 Task: Find connections with filter location Aş Şaff with filter topic #jobinterviewswith filter profile language Spanish with filter current company Magicbricks with filter school Rajasthan Jobs with filter industry Government Relations Services with filter service category Audio Engineering with filter keywords title Parking Attendant
Action: Mouse moved to (478, 62)
Screenshot: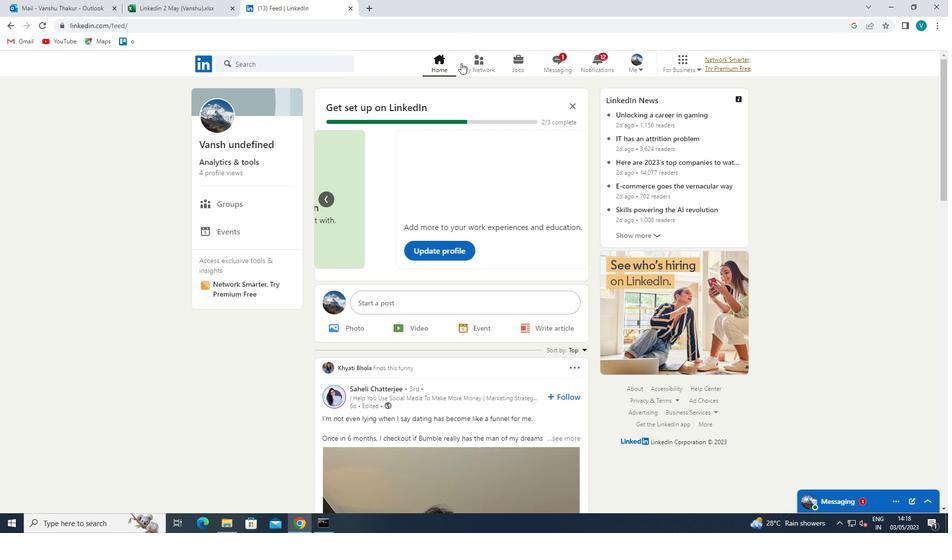 
Action: Mouse pressed left at (478, 62)
Screenshot: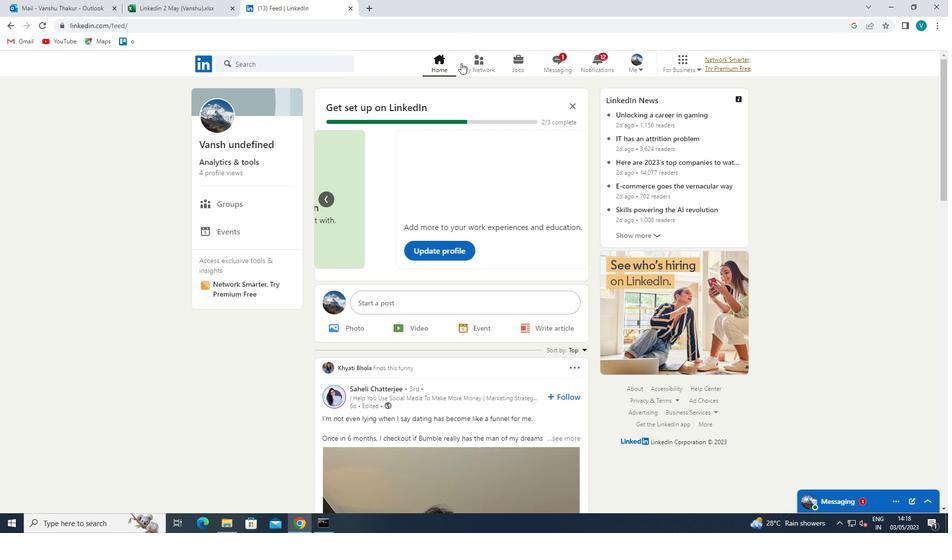 
Action: Mouse moved to (274, 114)
Screenshot: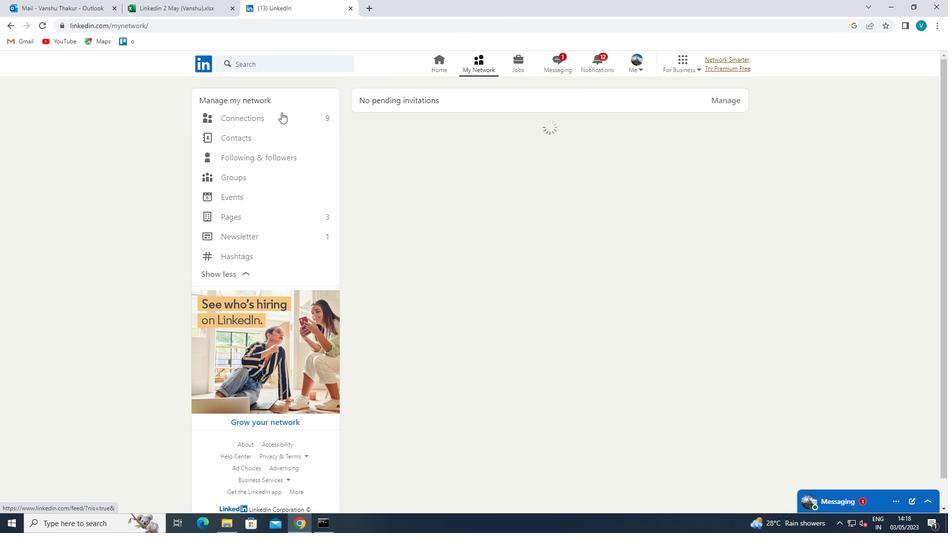 
Action: Mouse pressed left at (274, 114)
Screenshot: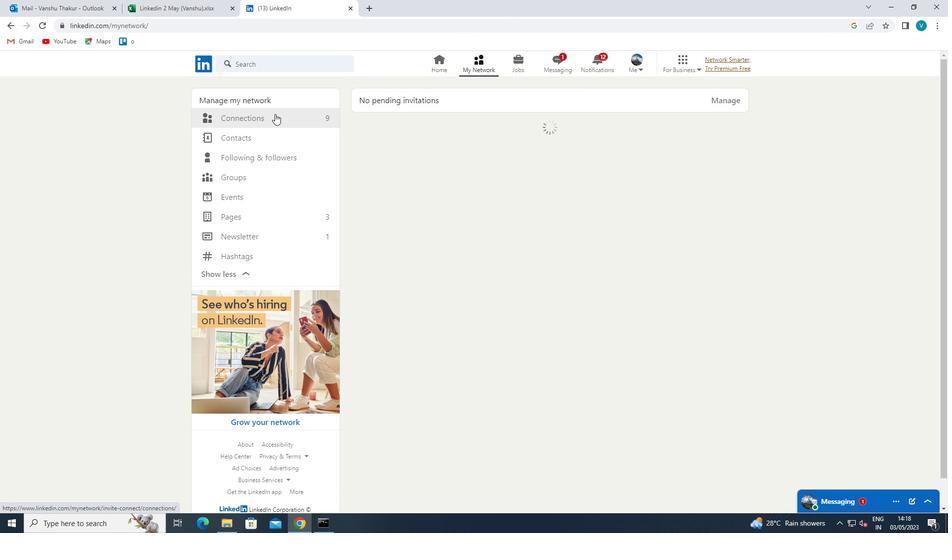 
Action: Mouse moved to (540, 121)
Screenshot: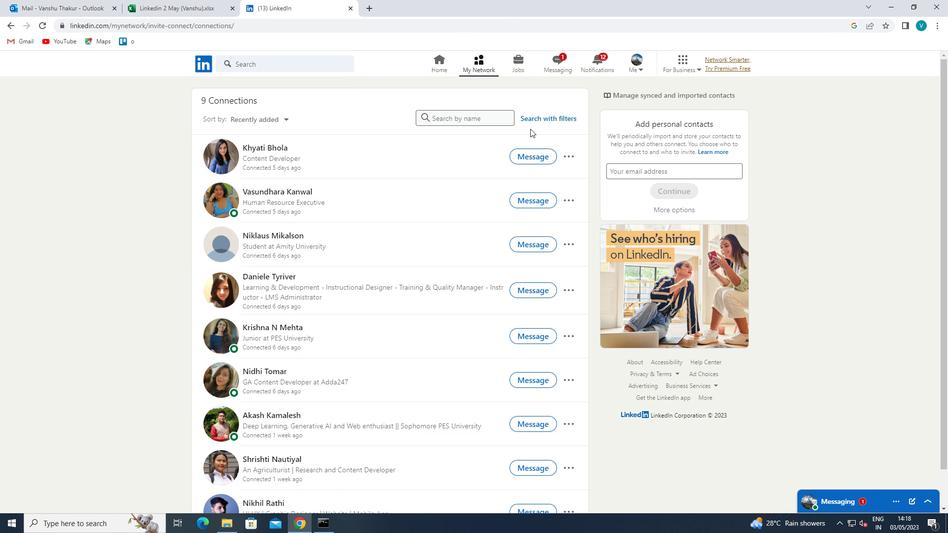 
Action: Mouse pressed left at (540, 121)
Screenshot: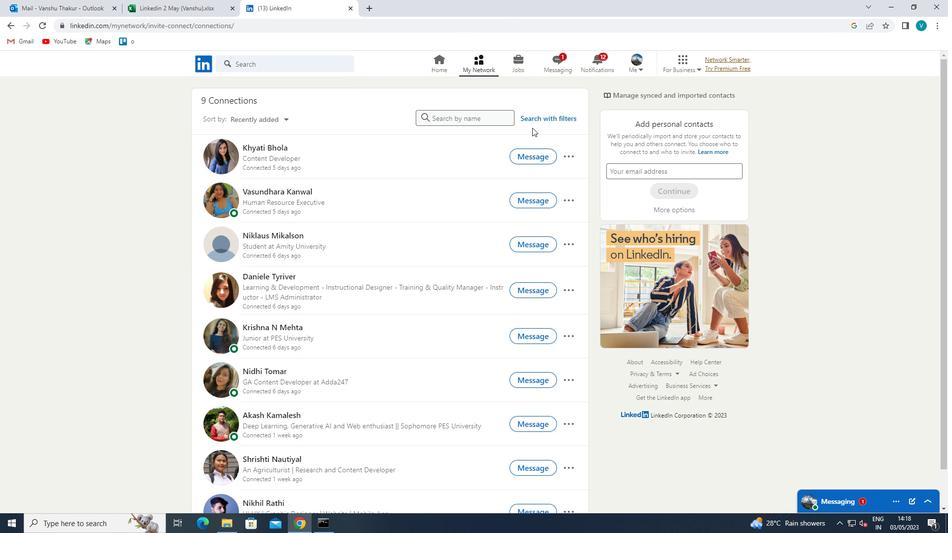 
Action: Mouse moved to (482, 90)
Screenshot: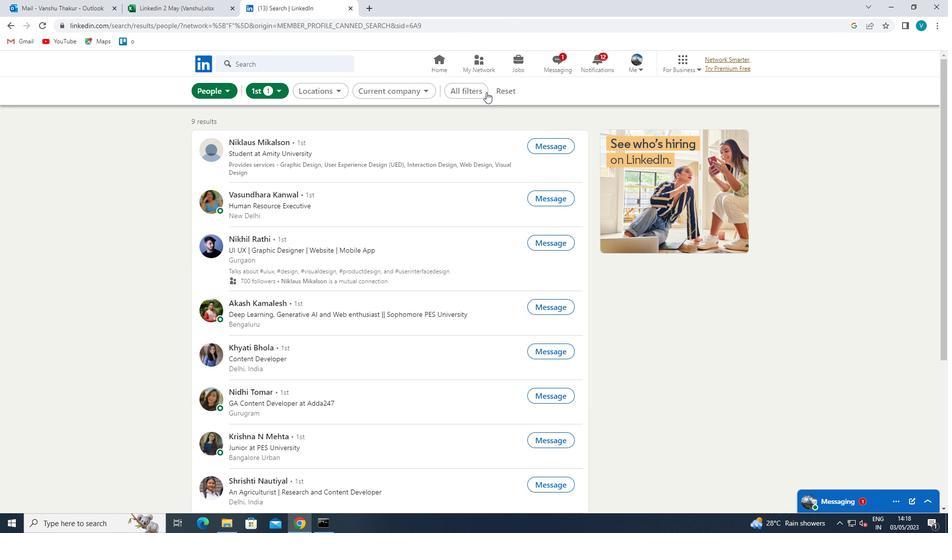 
Action: Mouse pressed left at (482, 90)
Screenshot: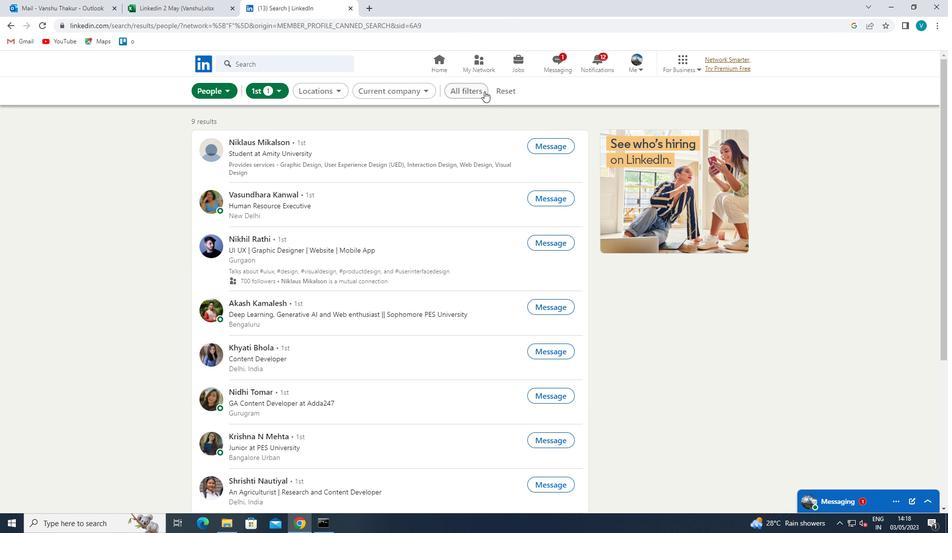 
Action: Mouse moved to (784, 220)
Screenshot: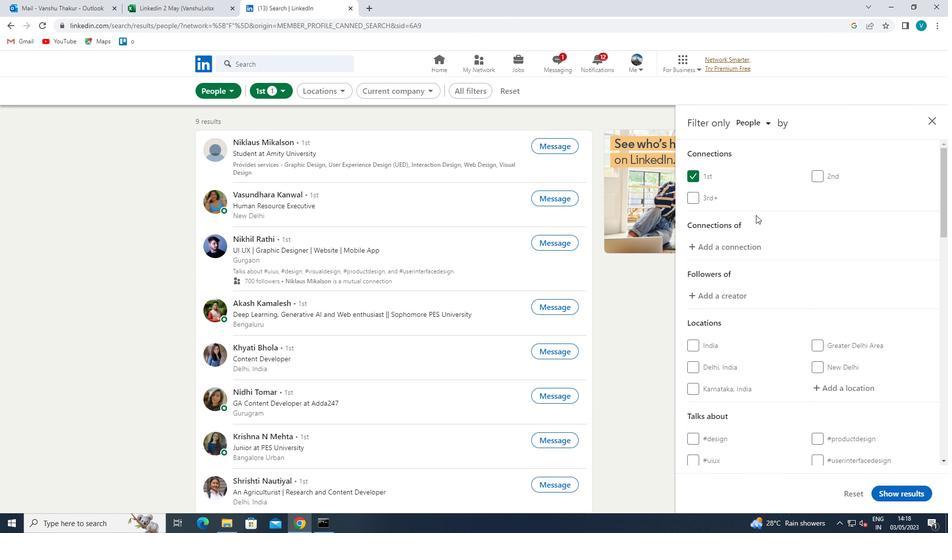 
Action: Mouse scrolled (784, 219) with delta (0, 0)
Screenshot: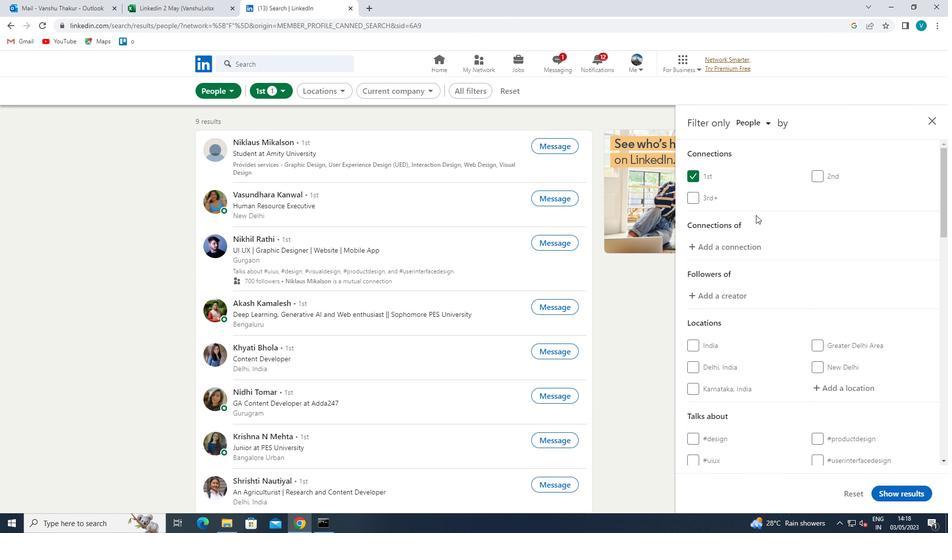 
Action: Mouse moved to (784, 220)
Screenshot: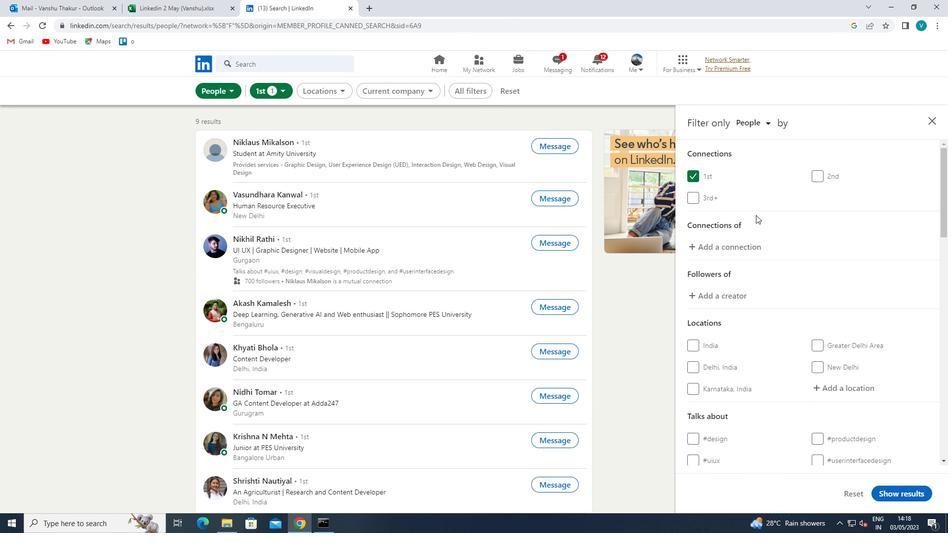 
Action: Mouse scrolled (784, 219) with delta (0, 0)
Screenshot: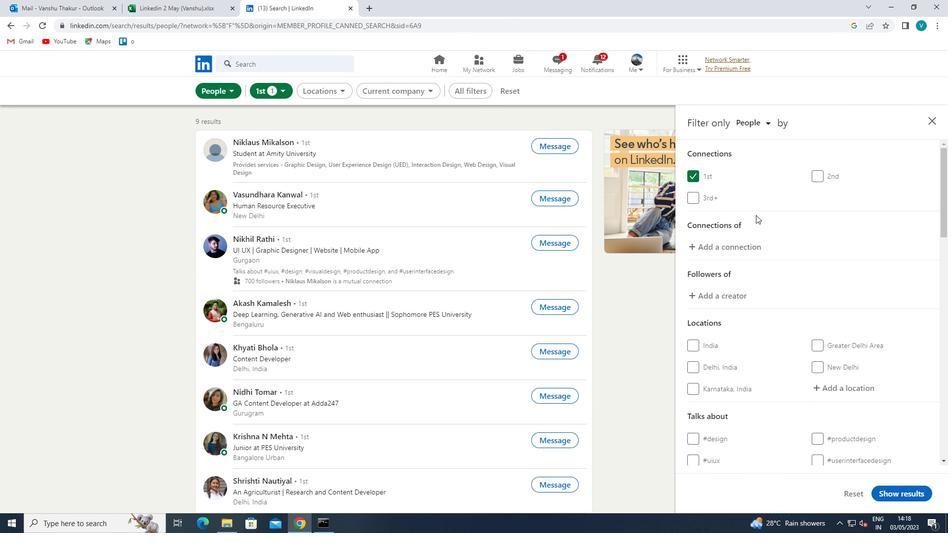 
Action: Mouse moved to (833, 287)
Screenshot: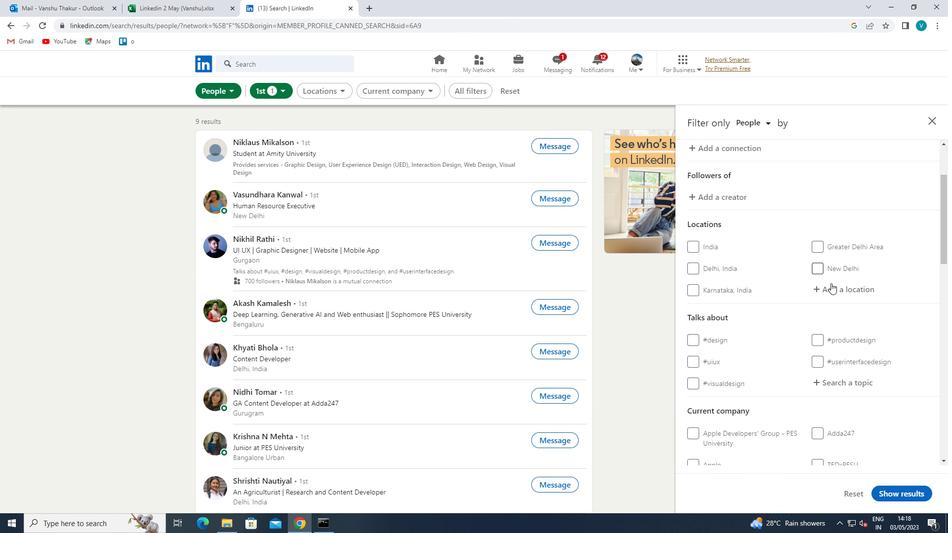 
Action: Mouse pressed left at (833, 287)
Screenshot: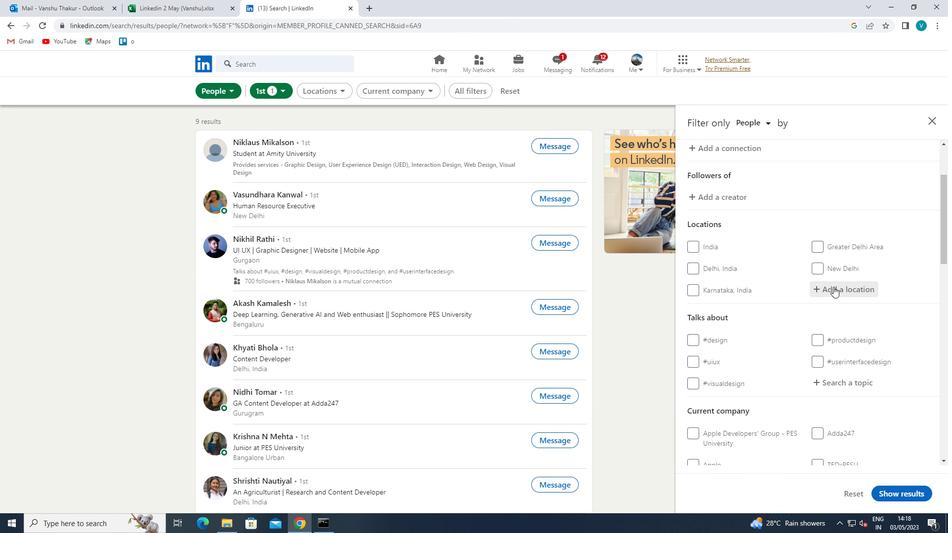 
Action: Mouse moved to (823, 294)
Screenshot: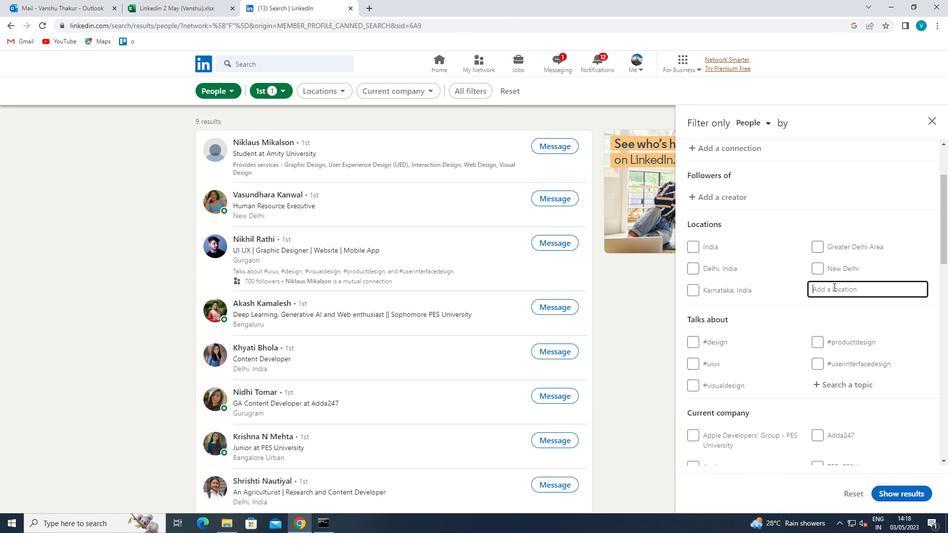 
Action: Key pressed <Key.shift>AS<Key.space><Key.shift>SAFF
Screenshot: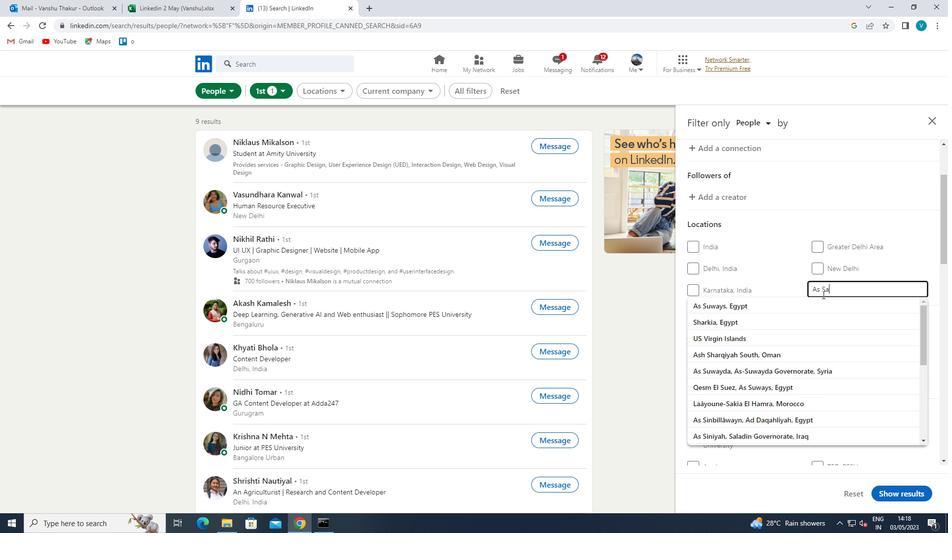 
Action: Mouse moved to (810, 302)
Screenshot: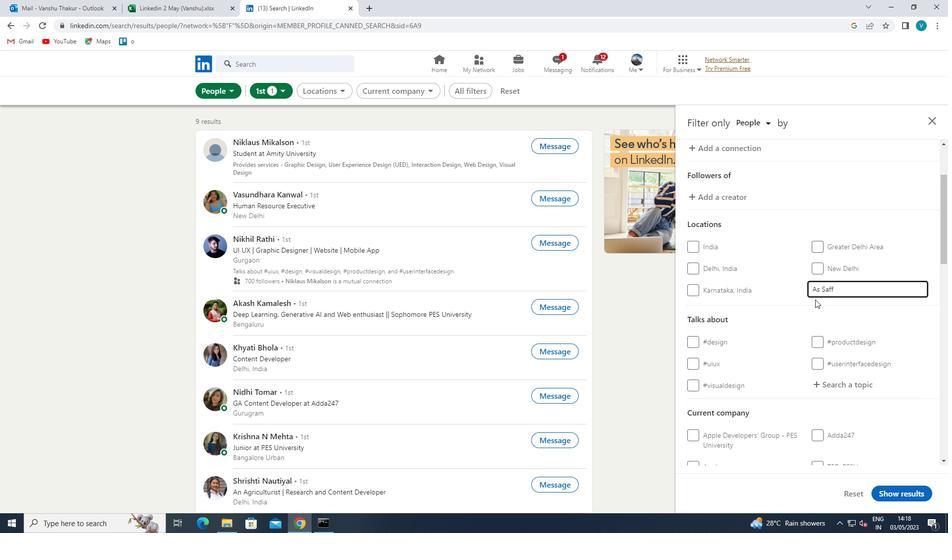 
Action: Mouse pressed left at (810, 302)
Screenshot: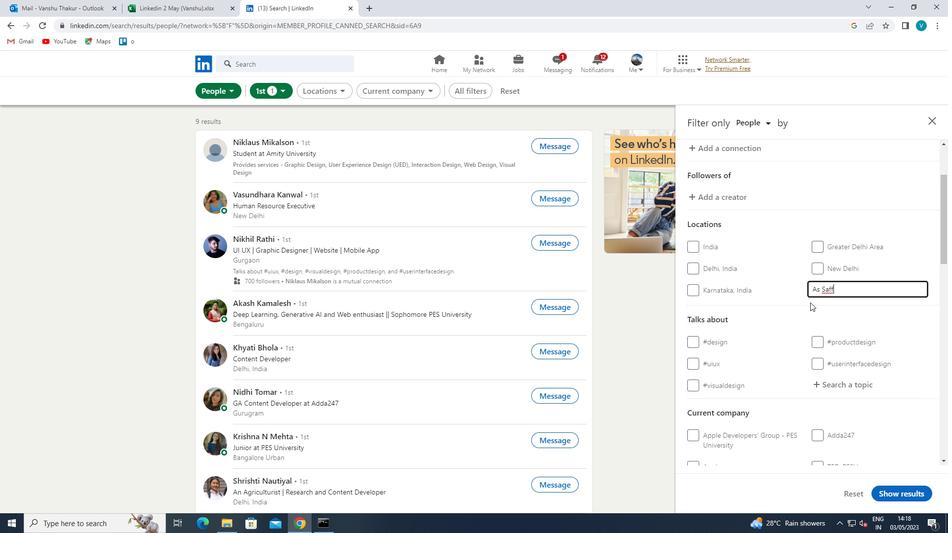 
Action: Mouse scrolled (810, 302) with delta (0, 0)
Screenshot: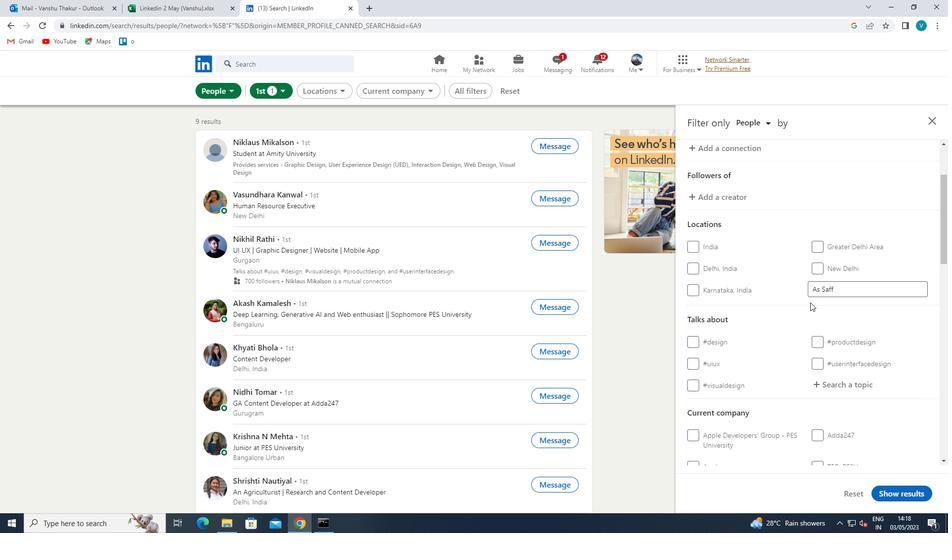 
Action: Mouse scrolled (810, 302) with delta (0, 0)
Screenshot: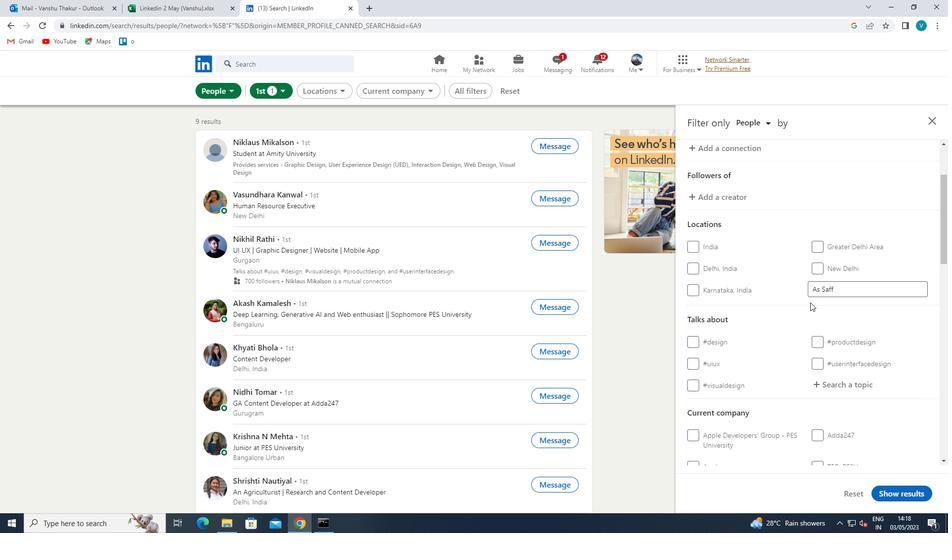 
Action: Mouse moved to (834, 287)
Screenshot: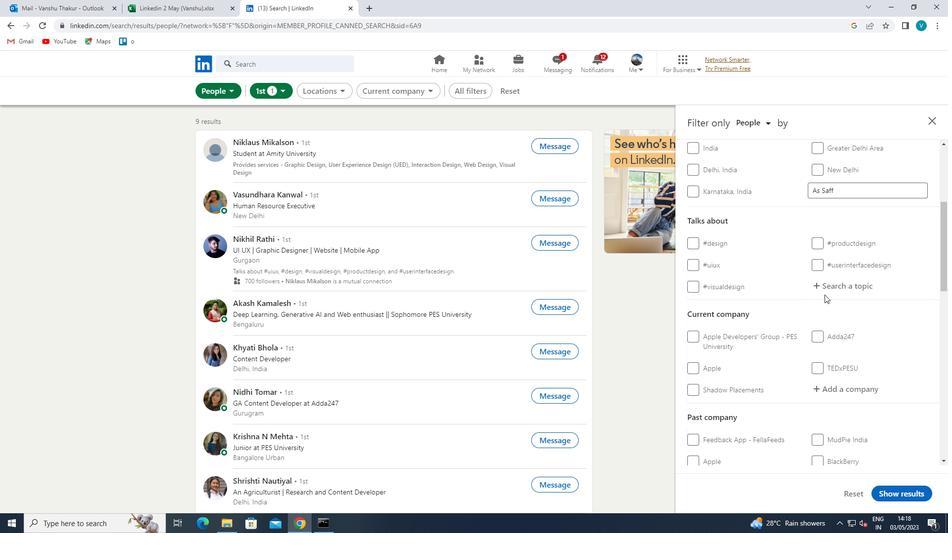 
Action: Mouse pressed left at (834, 287)
Screenshot: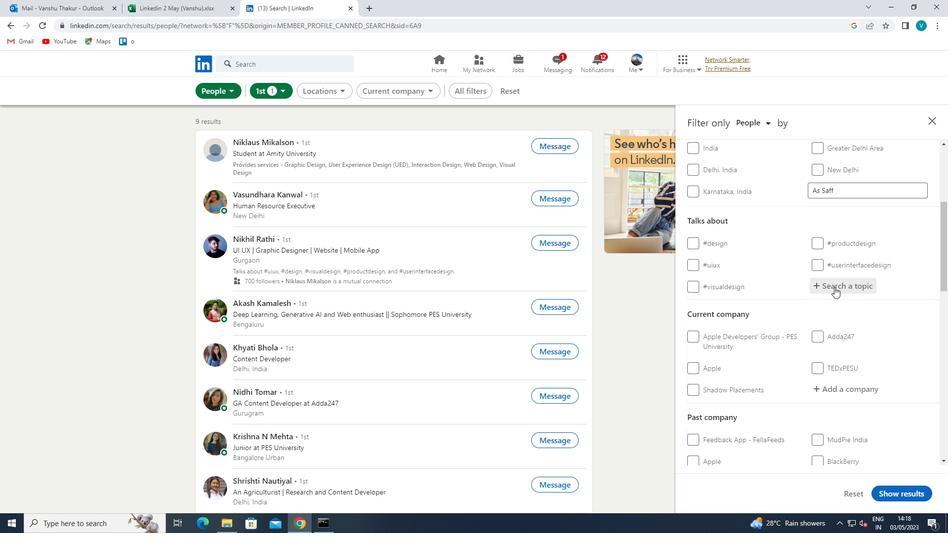 
Action: Mouse moved to (818, 296)
Screenshot: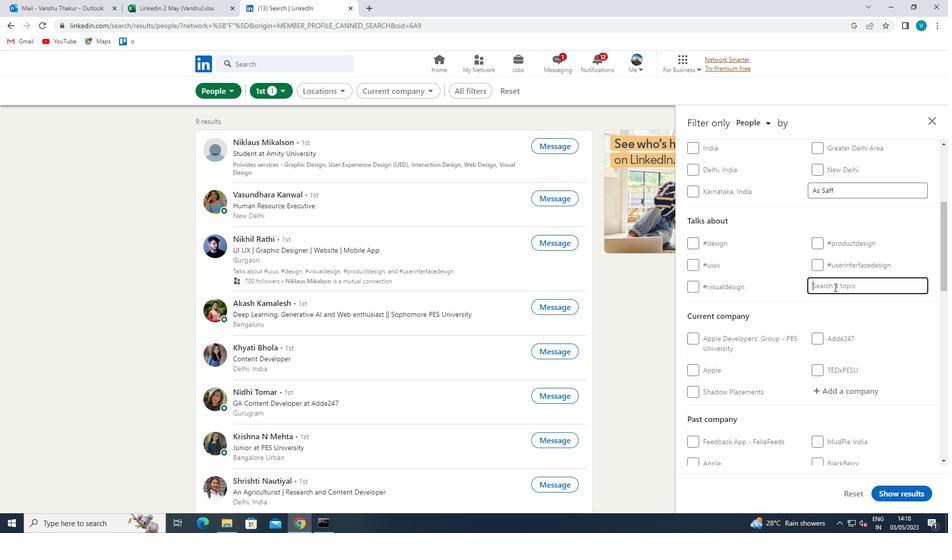 
Action: Key pressed JOBINTER
Screenshot: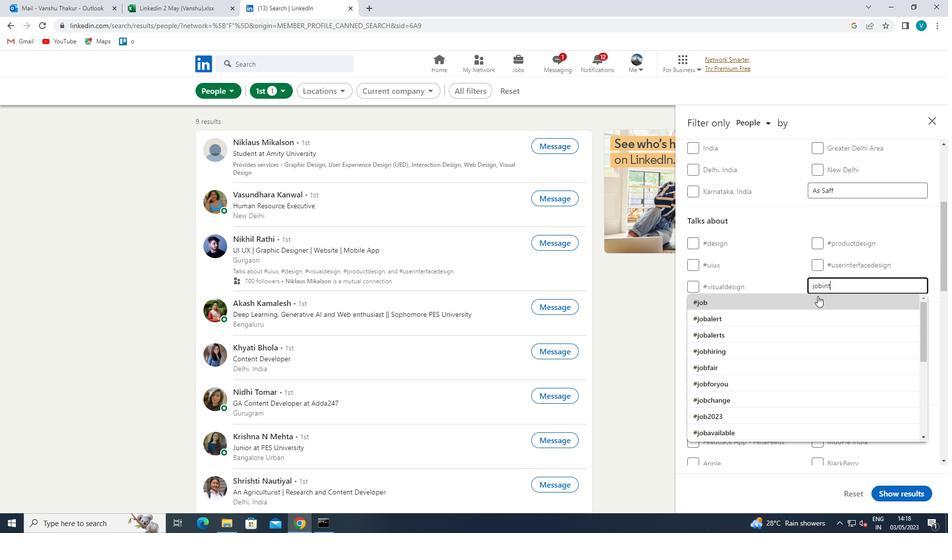 
Action: Mouse moved to (817, 297)
Screenshot: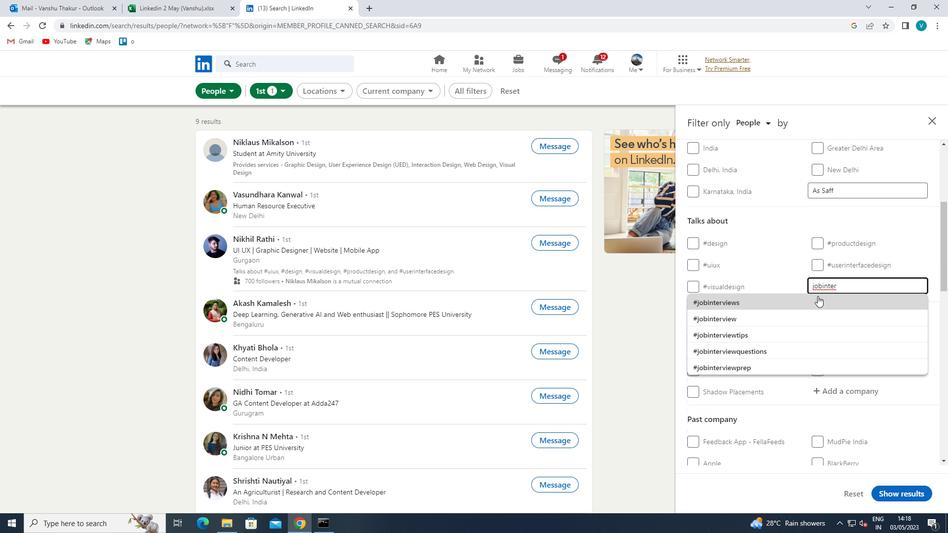 
Action: Mouse pressed left at (817, 297)
Screenshot: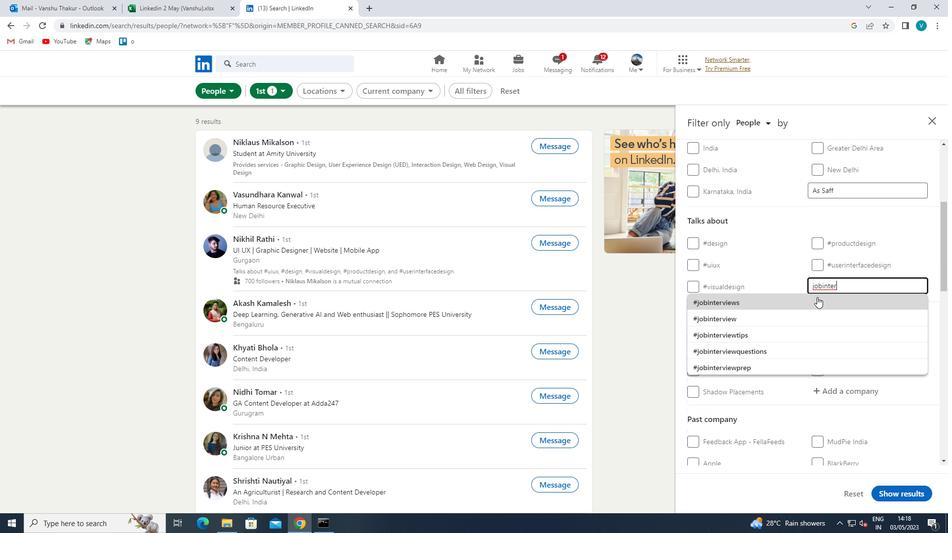 
Action: Mouse scrolled (817, 296) with delta (0, 0)
Screenshot: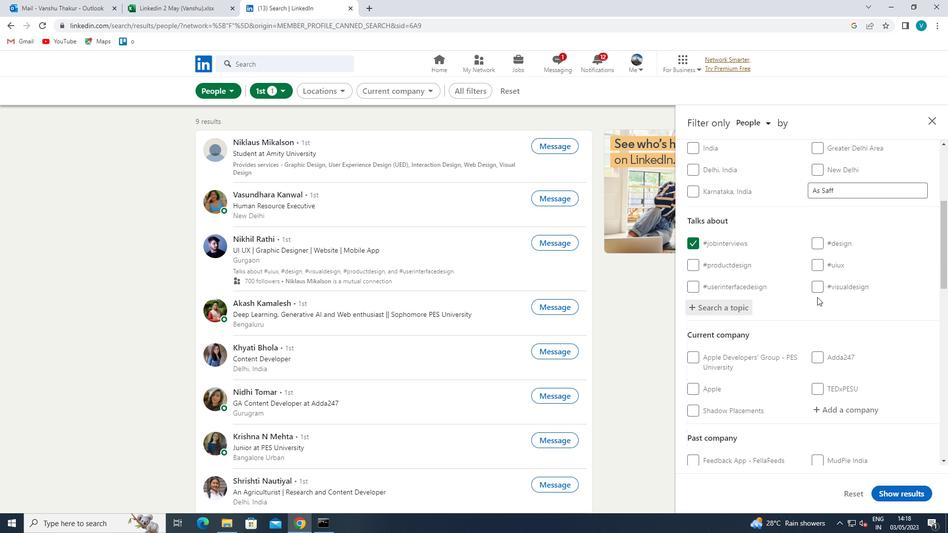 
Action: Mouse scrolled (817, 296) with delta (0, 0)
Screenshot: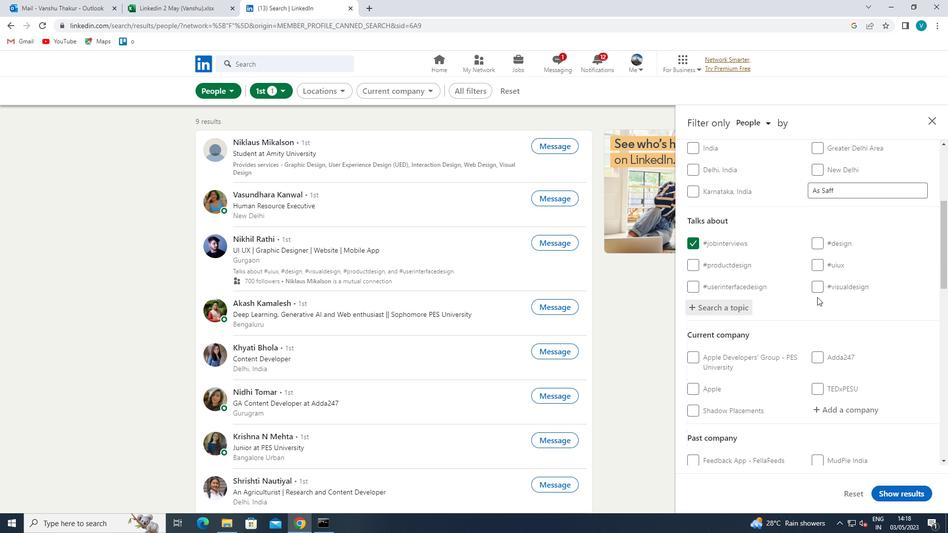 
Action: Mouse scrolled (817, 296) with delta (0, 0)
Screenshot: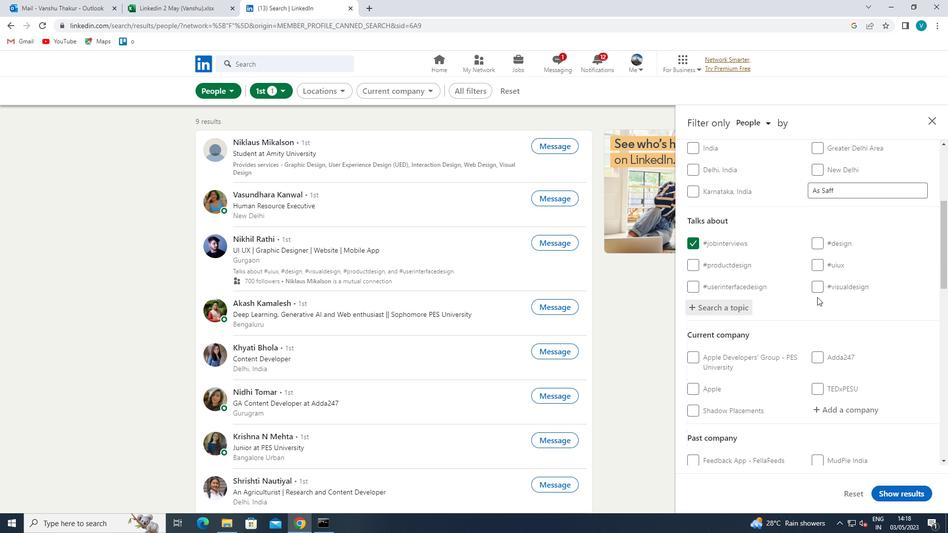 
Action: Mouse moved to (844, 257)
Screenshot: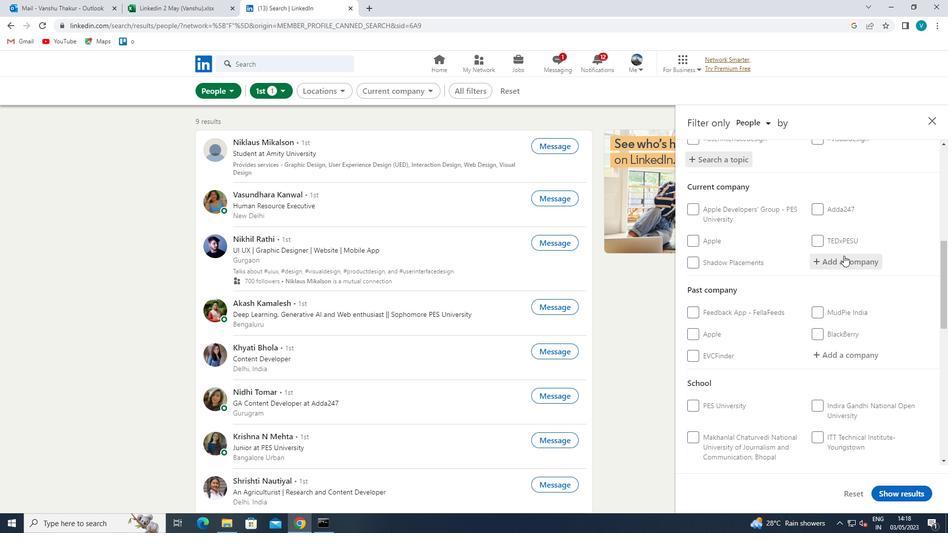 
Action: Mouse pressed left at (844, 257)
Screenshot: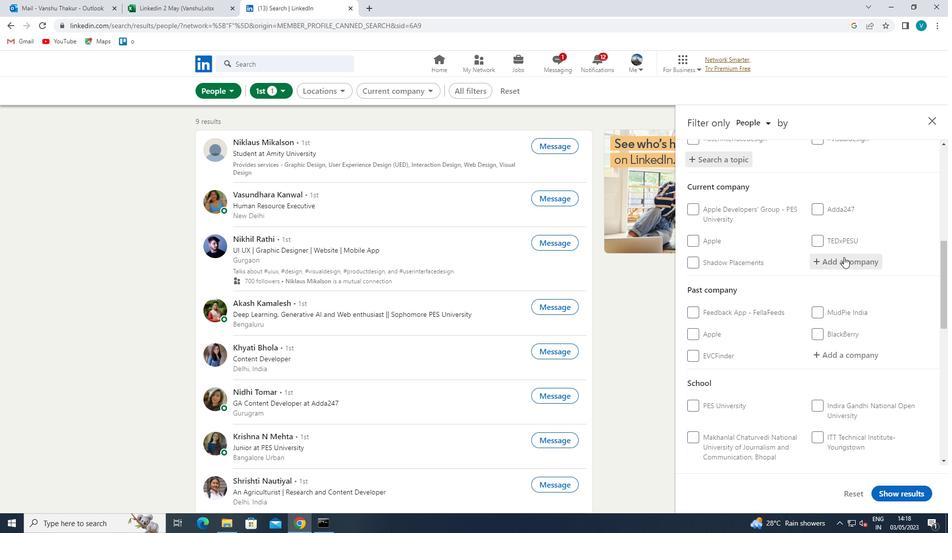 
Action: Key pressed <Key.shift>MAGICB
Screenshot: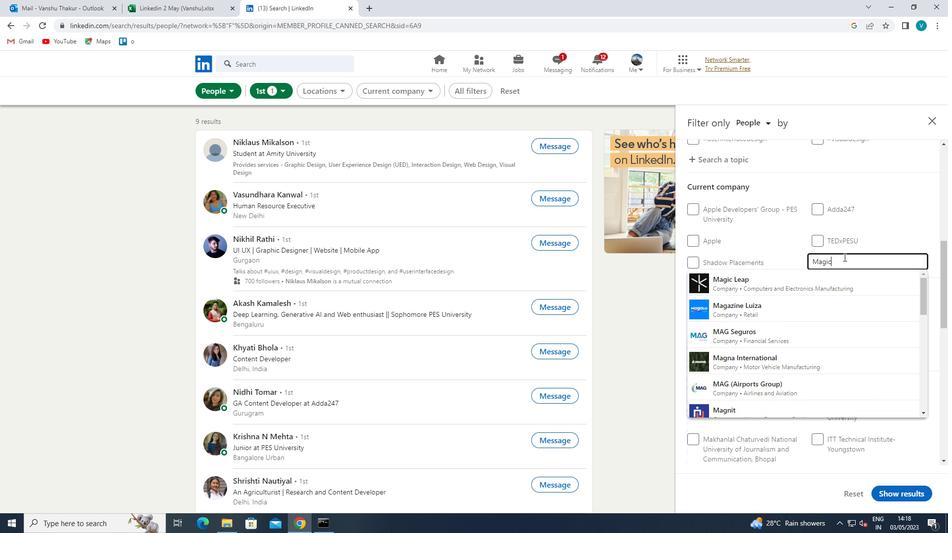 
Action: Mouse moved to (824, 270)
Screenshot: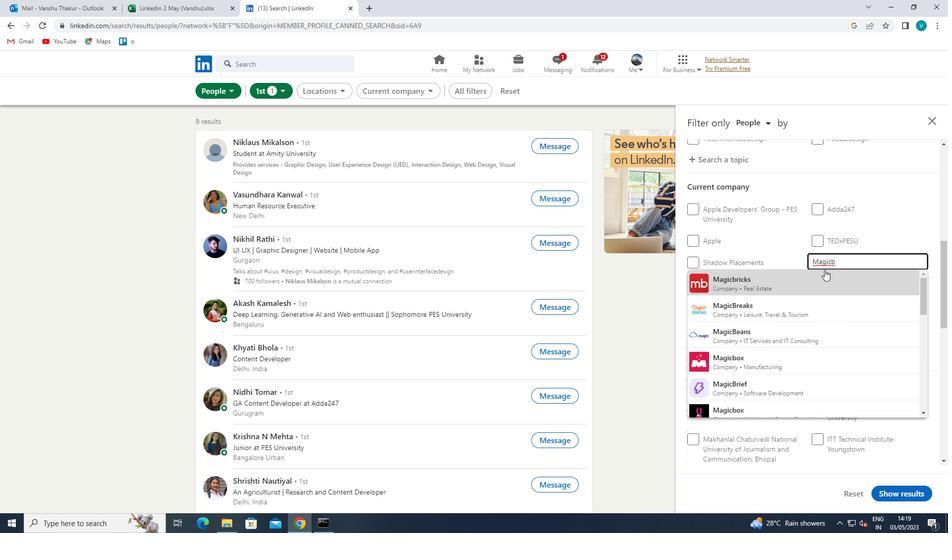 
Action: Mouse pressed left at (824, 270)
Screenshot: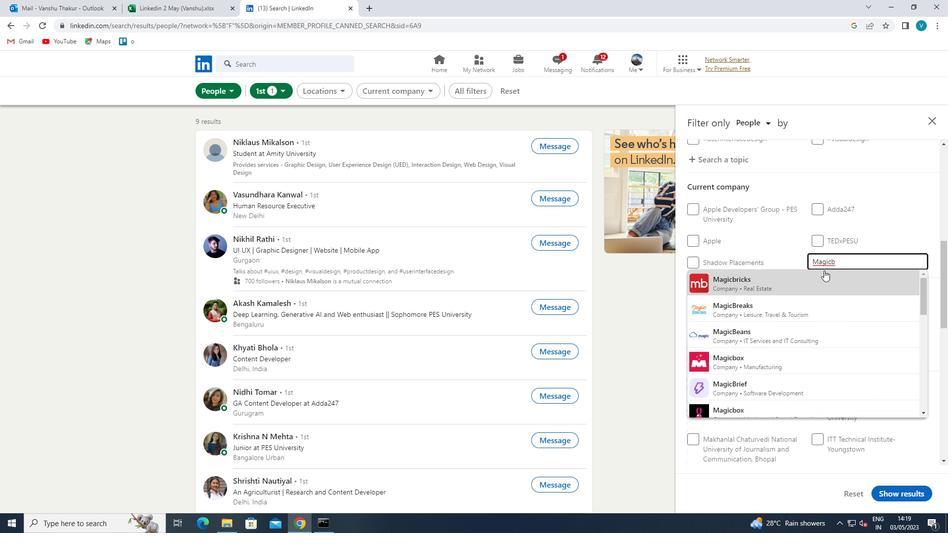 
Action: Mouse scrolled (824, 270) with delta (0, 0)
Screenshot: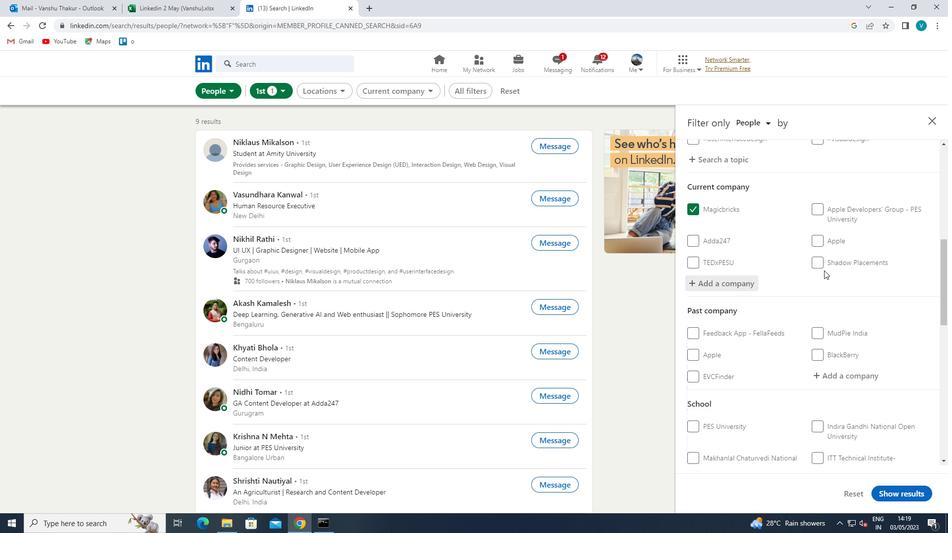 
Action: Mouse scrolled (824, 270) with delta (0, 0)
Screenshot: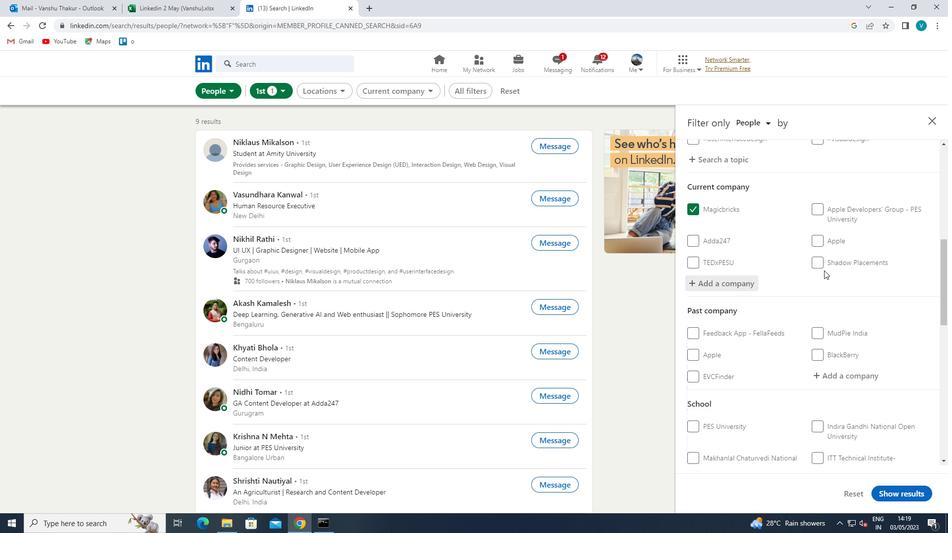 
Action: Mouse scrolled (824, 270) with delta (0, 0)
Screenshot: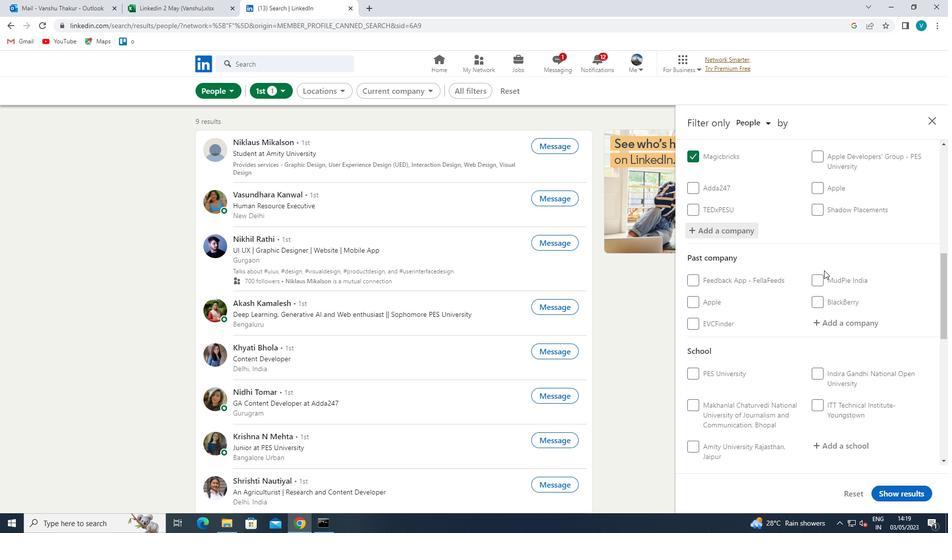 
Action: Mouse scrolled (824, 270) with delta (0, 0)
Screenshot: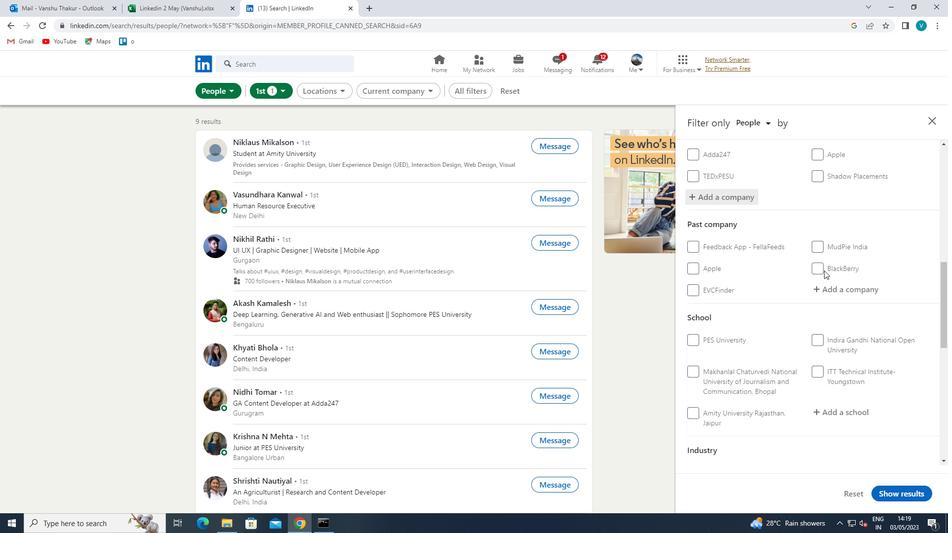 
Action: Mouse moved to (844, 305)
Screenshot: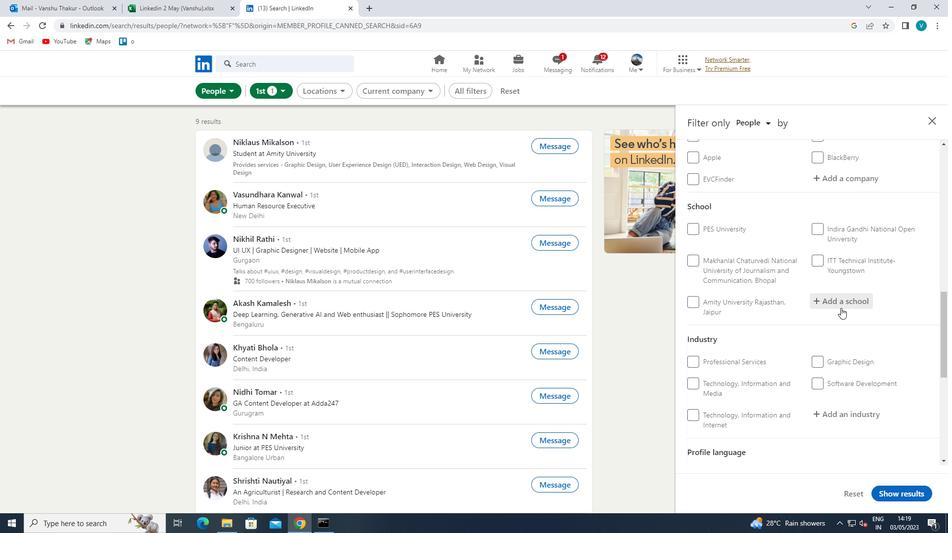 
Action: Mouse pressed left at (844, 305)
Screenshot: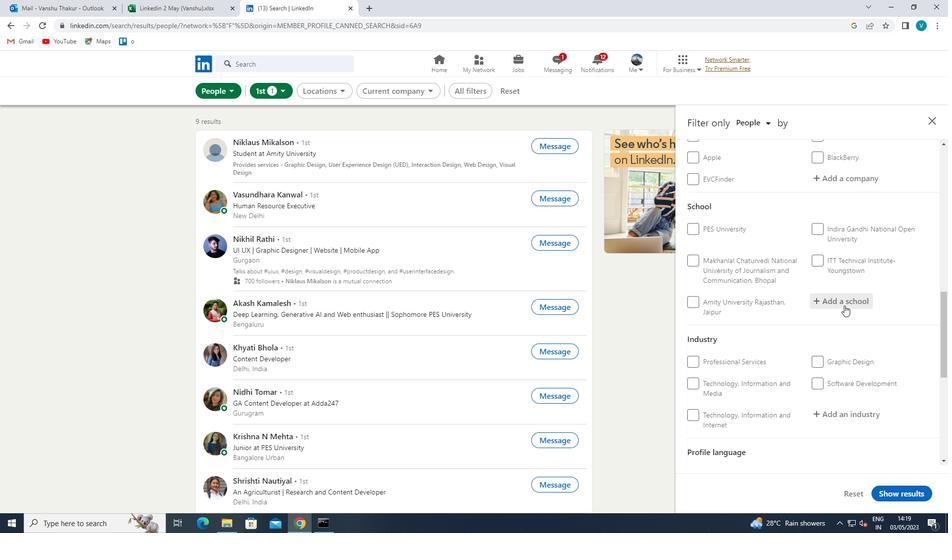 
Action: Key pressed <Key.shift>RAJASTYH<Key.backspace><Key.backspace>HAN
Screenshot: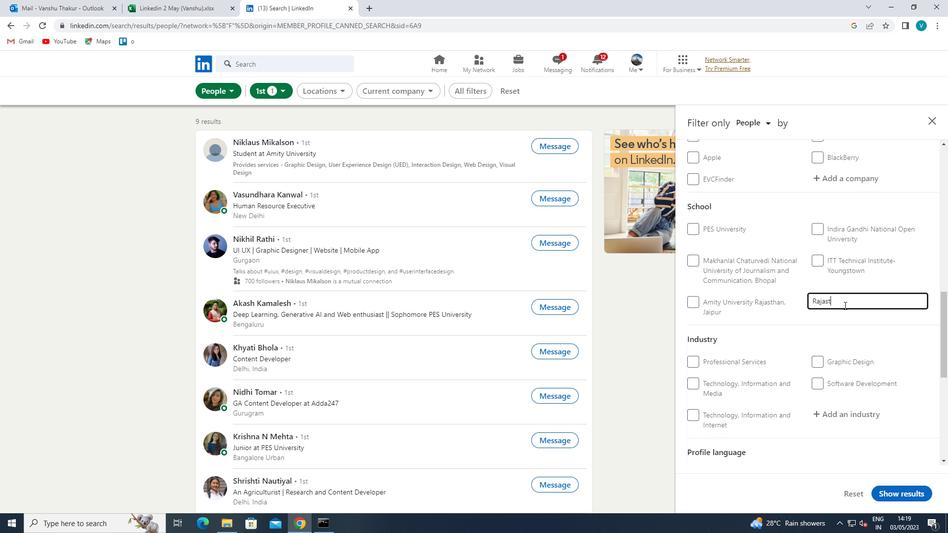 
Action: Mouse moved to (827, 314)
Screenshot: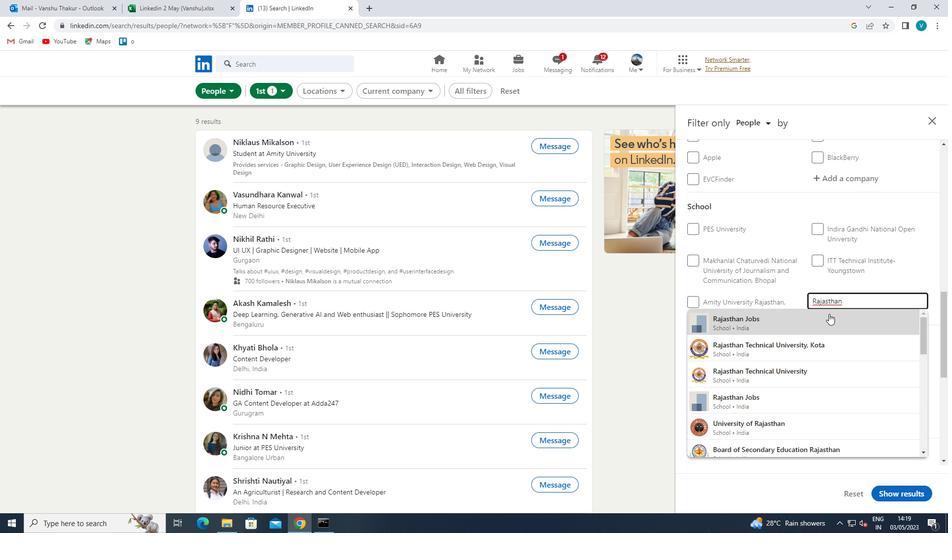 
Action: Mouse pressed left at (827, 314)
Screenshot: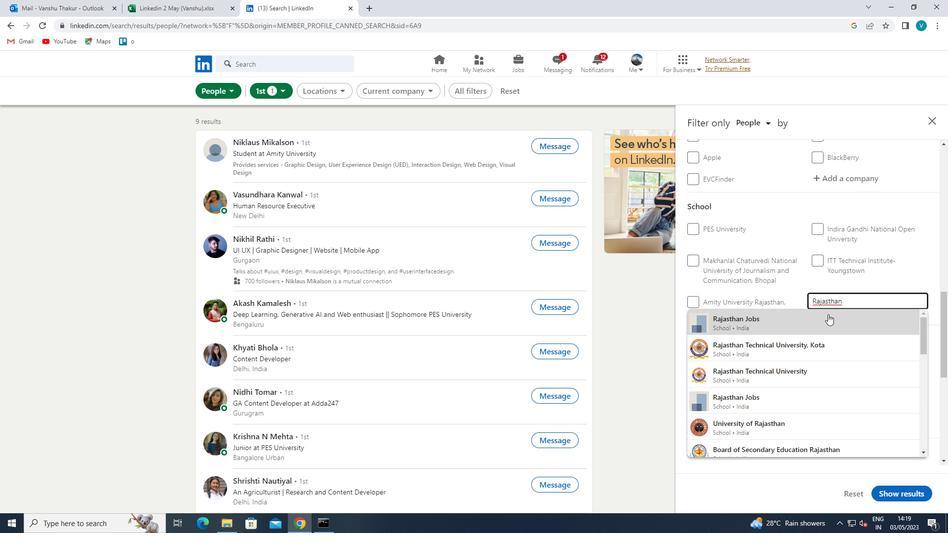 
Action: Mouse scrolled (827, 314) with delta (0, 0)
Screenshot: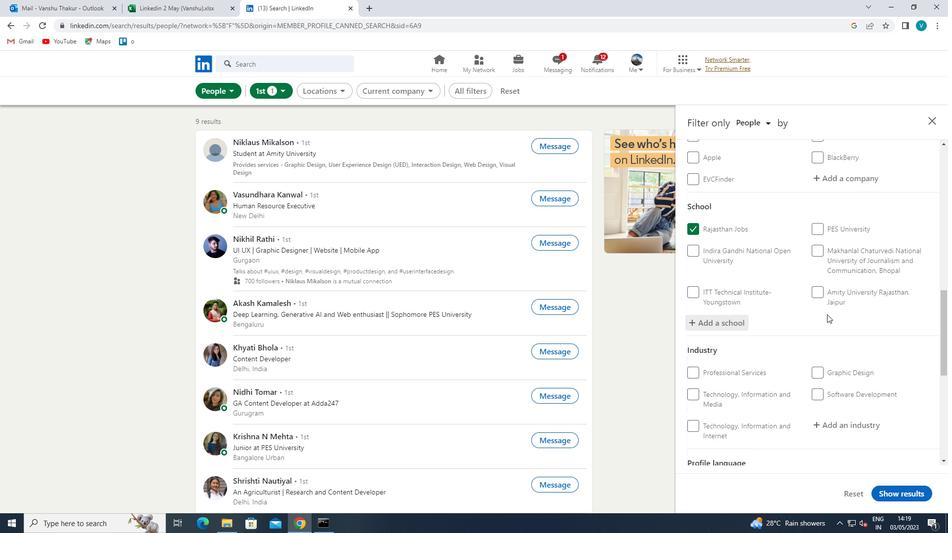 
Action: Mouse scrolled (827, 314) with delta (0, 0)
Screenshot: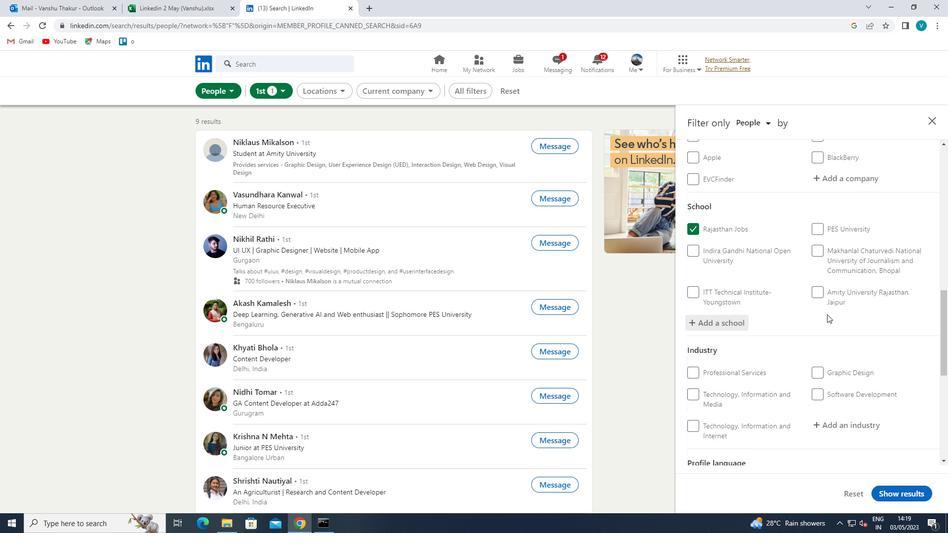 
Action: Mouse scrolled (827, 314) with delta (0, 0)
Screenshot: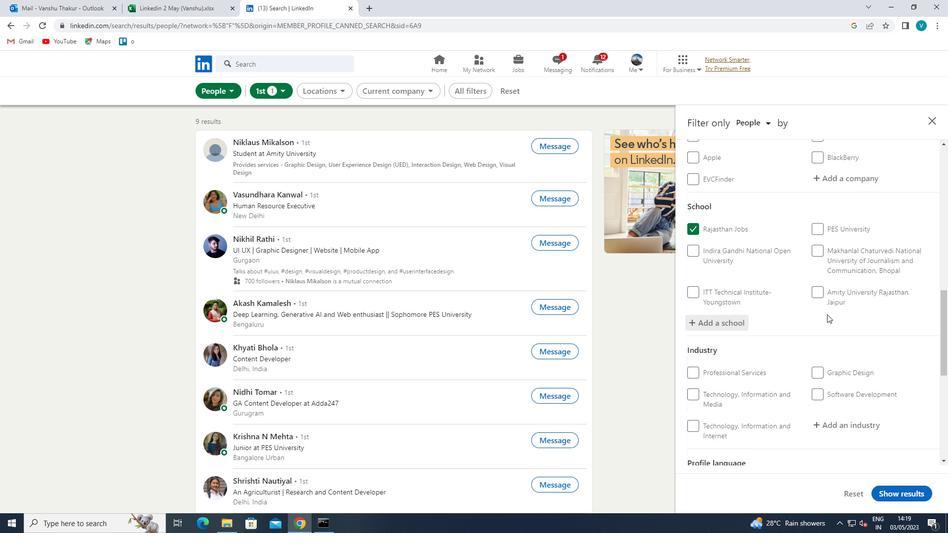 
Action: Mouse moved to (848, 278)
Screenshot: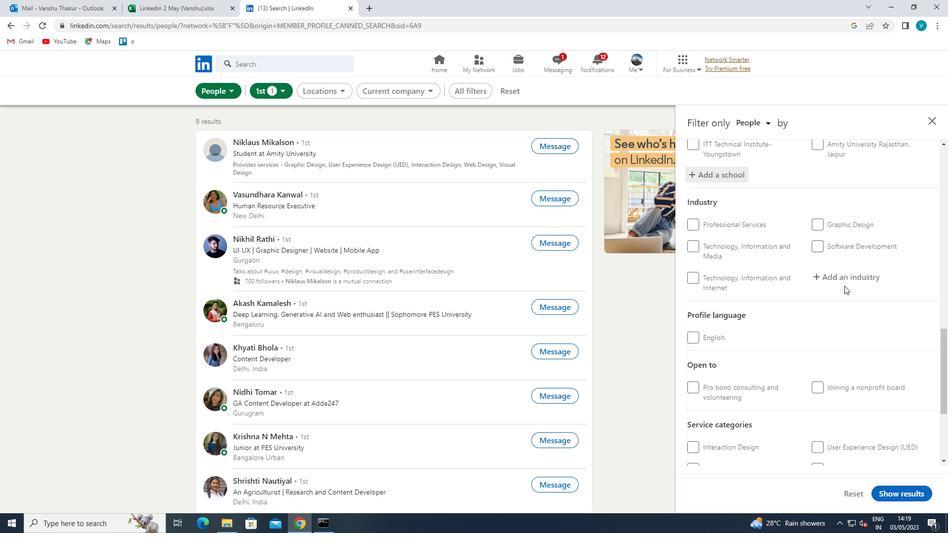 
Action: Mouse pressed left at (848, 278)
Screenshot: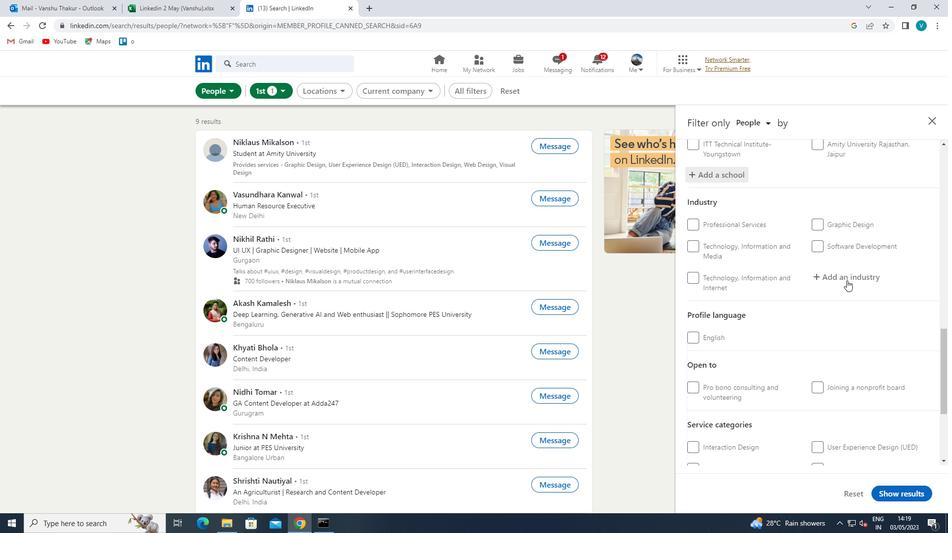 
Action: Key pressed <Key.shift>GOVAER<Key.backspace><Key.backspace><Key.backspace>ERMENT<Key.space>
Screenshot: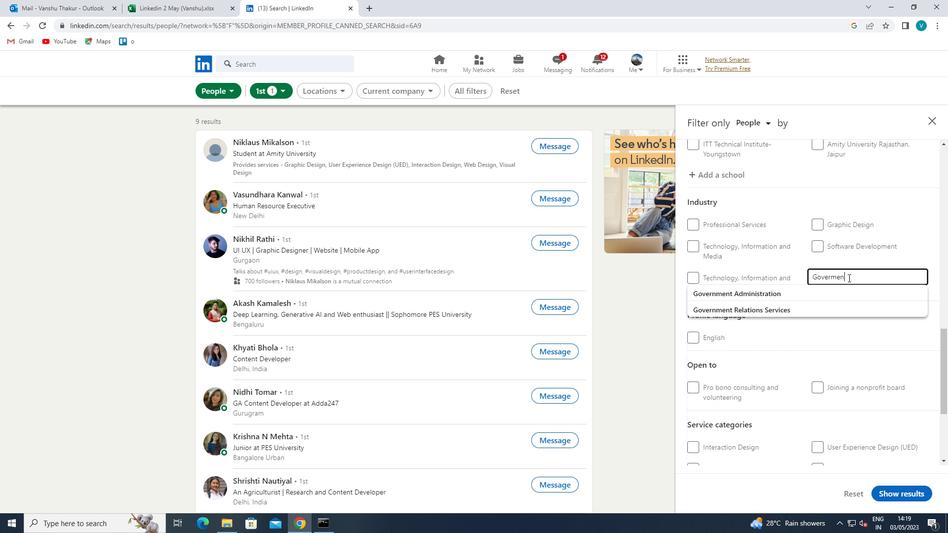 
Action: Mouse moved to (830, 277)
Screenshot: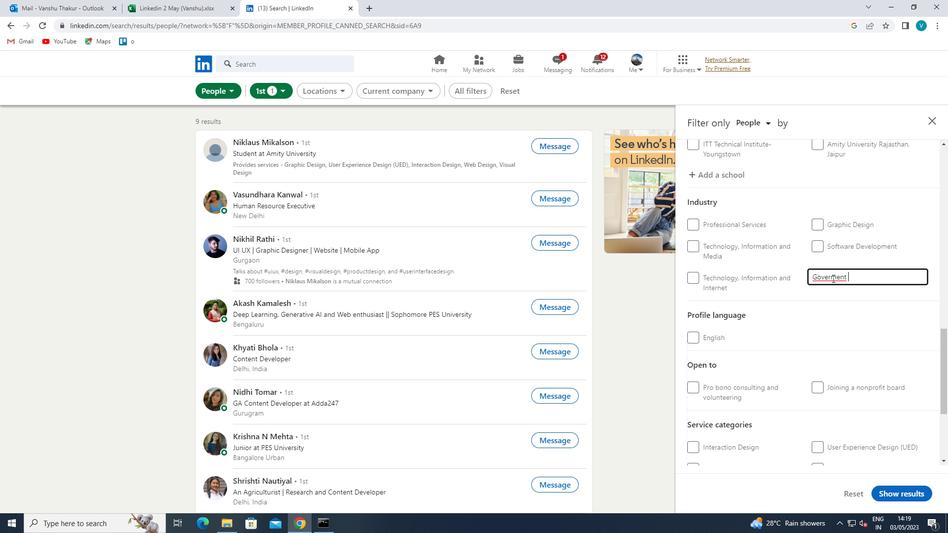
Action: Mouse pressed left at (830, 277)
Screenshot: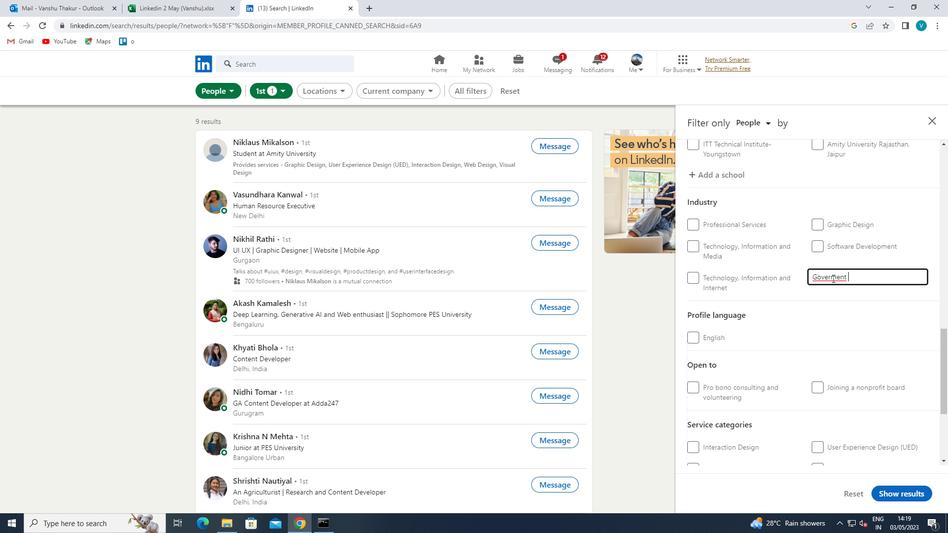 
Action: Key pressed N
Screenshot: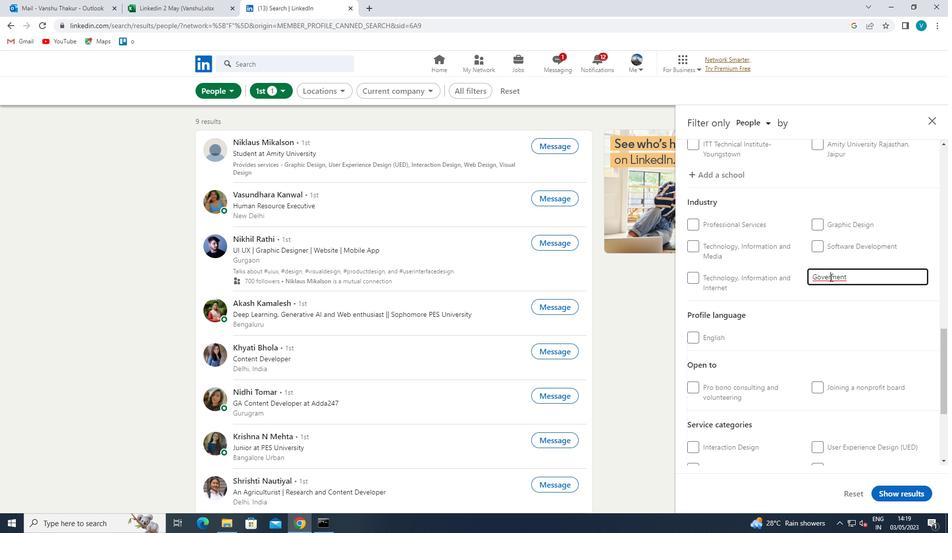 
Action: Mouse moved to (854, 273)
Screenshot: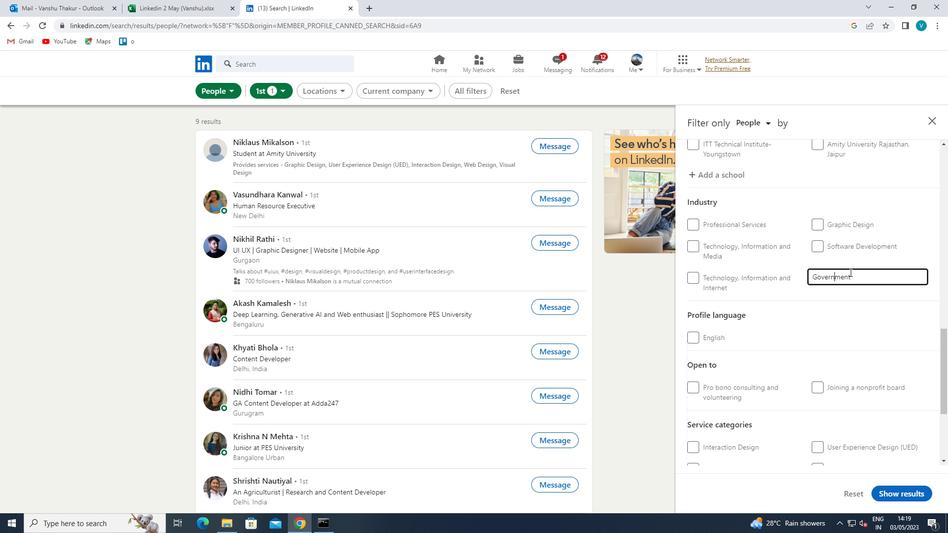 
Action: Mouse pressed left at (854, 273)
Screenshot: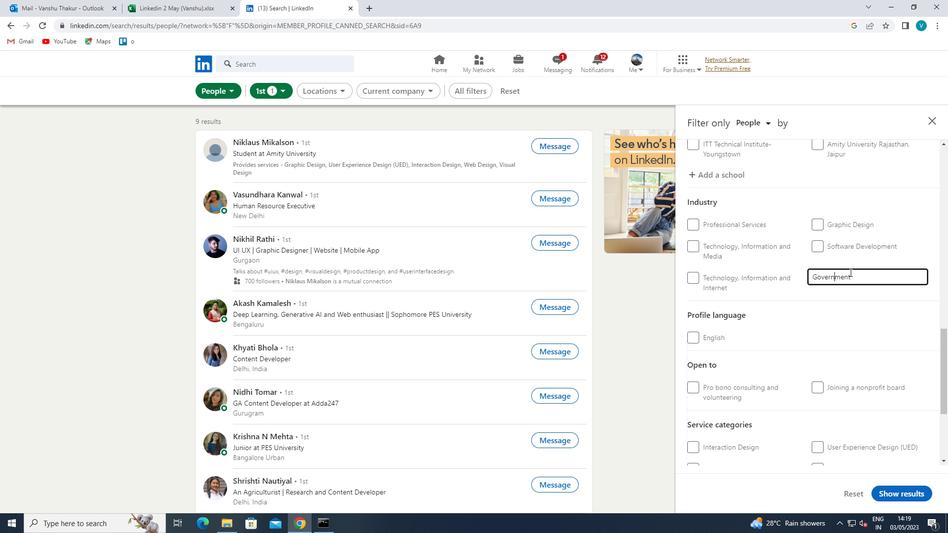 
Action: Mouse moved to (818, 309)
Screenshot: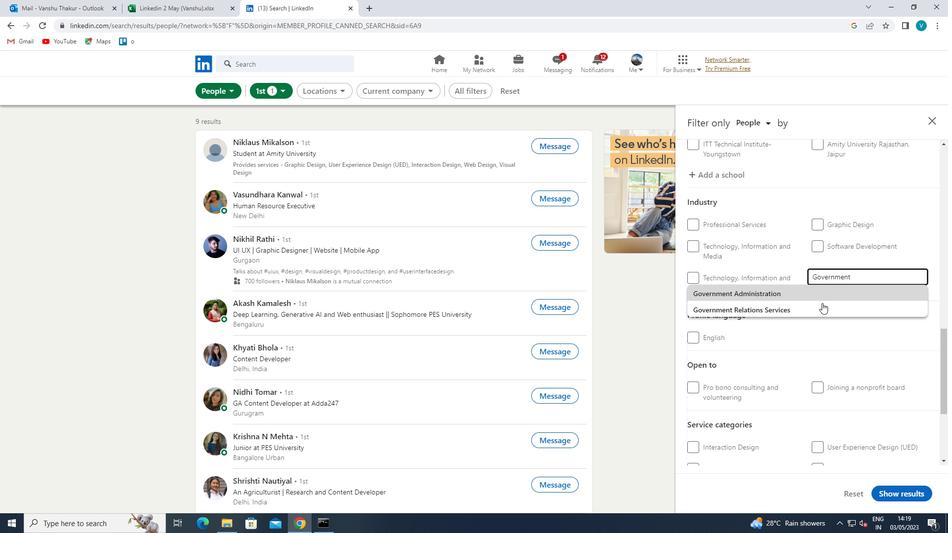 
Action: Mouse pressed left at (818, 309)
Screenshot: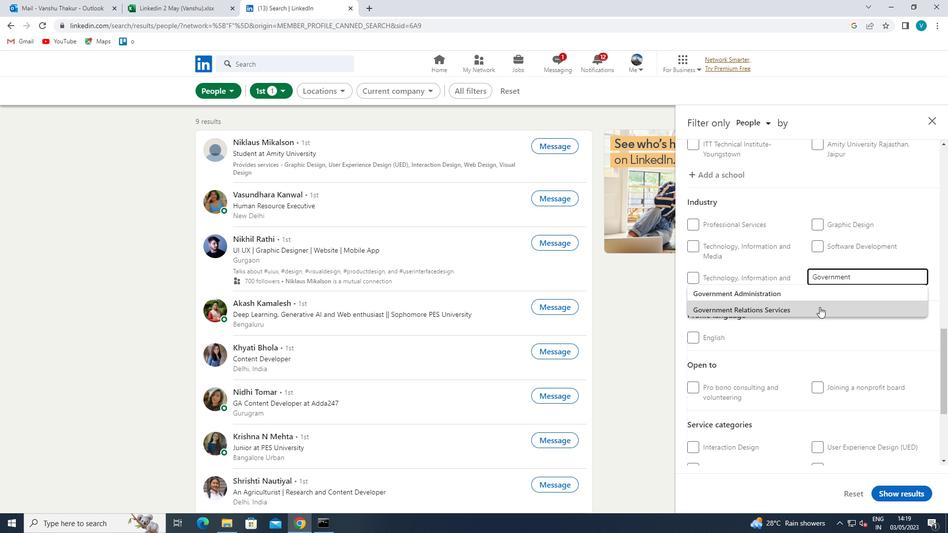 
Action: Mouse moved to (818, 308)
Screenshot: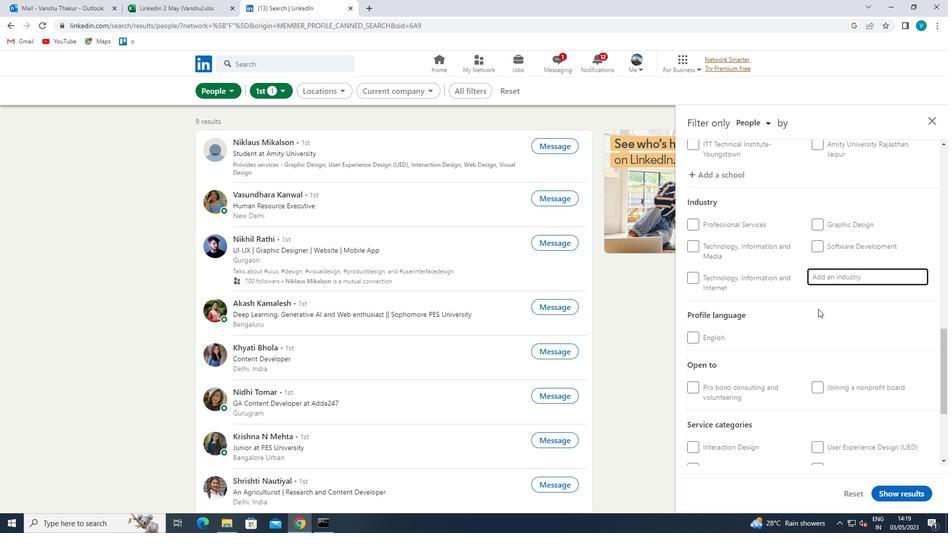 
Action: Mouse scrolled (818, 308) with delta (0, 0)
Screenshot: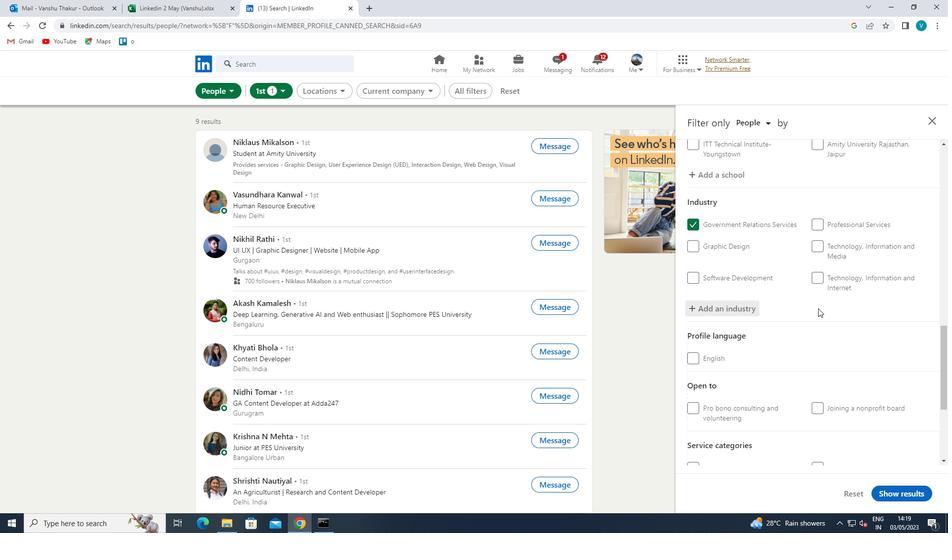 
Action: Mouse scrolled (818, 308) with delta (0, 0)
Screenshot: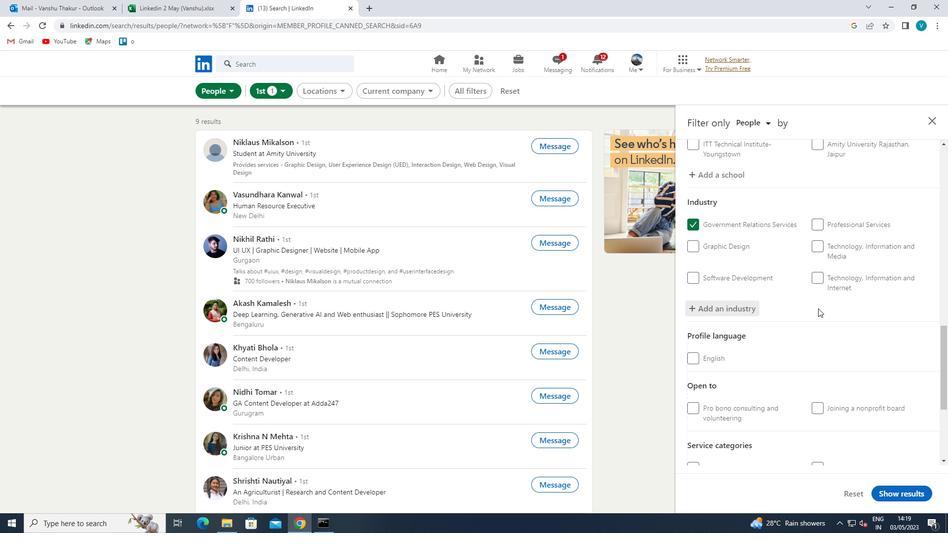 
Action: Mouse scrolled (818, 308) with delta (0, 0)
Screenshot: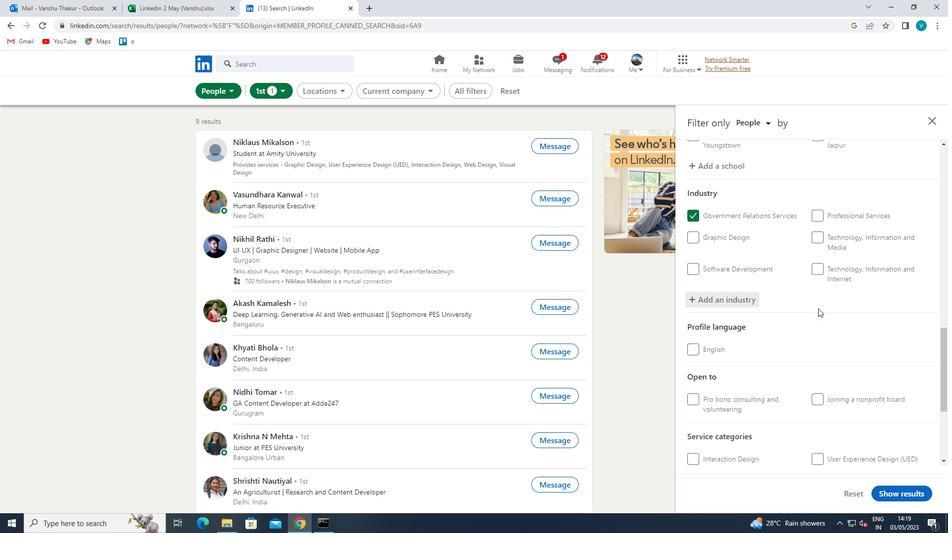 
Action: Mouse scrolled (818, 308) with delta (0, 0)
Screenshot: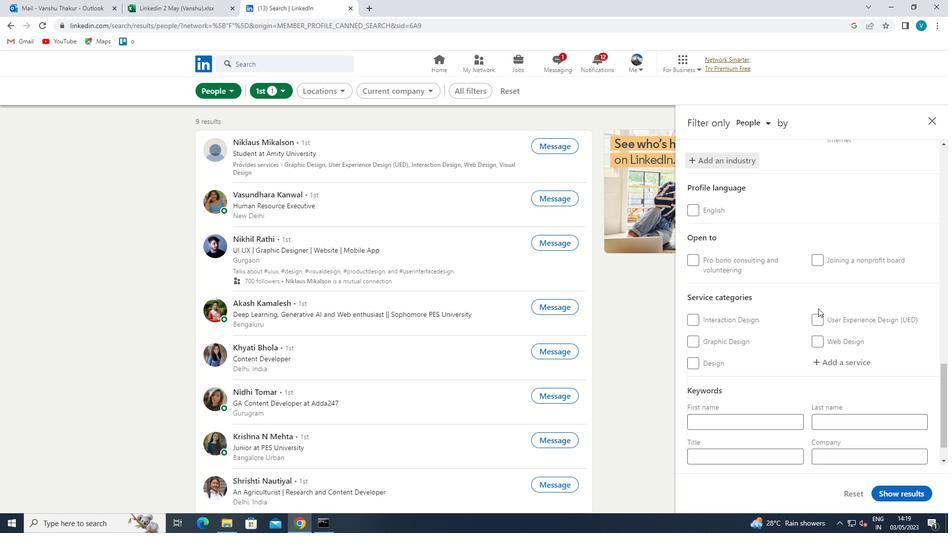
Action: Mouse moved to (828, 323)
Screenshot: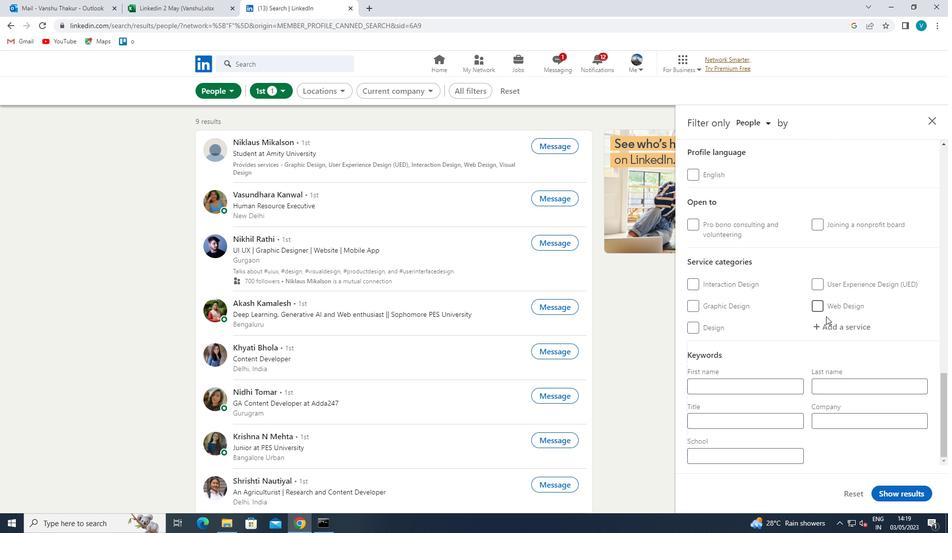 
Action: Mouse pressed left at (828, 323)
Screenshot: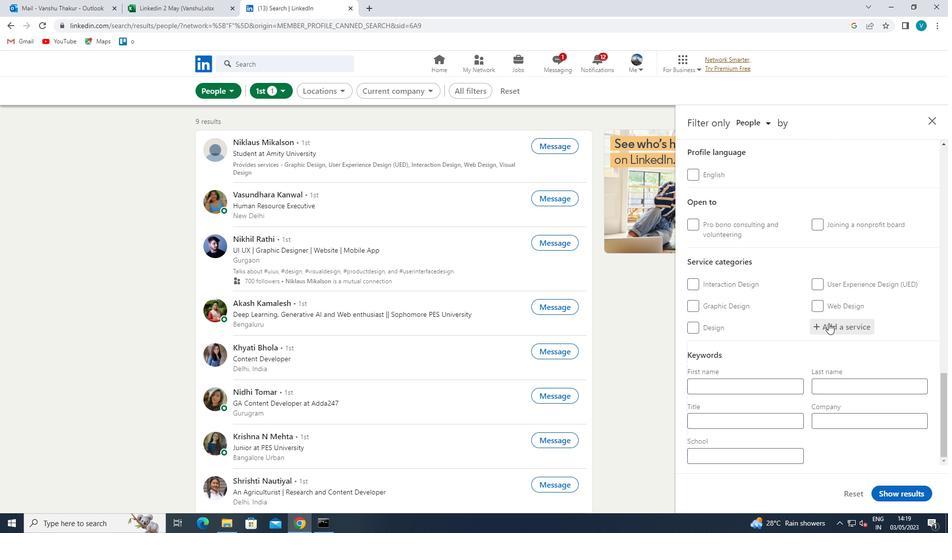 
Action: Mouse moved to (833, 322)
Screenshot: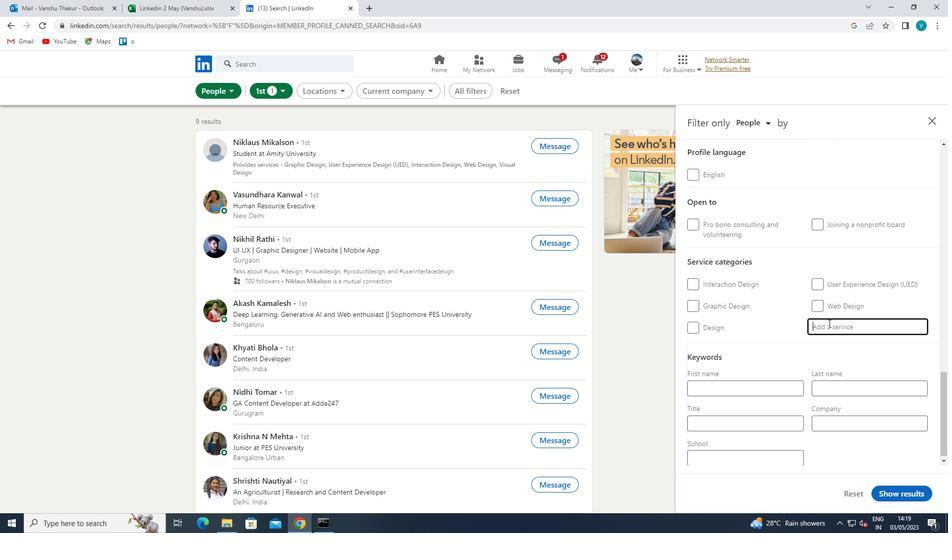 
Action: Key pressed <Key.shift>AUDIO
Screenshot: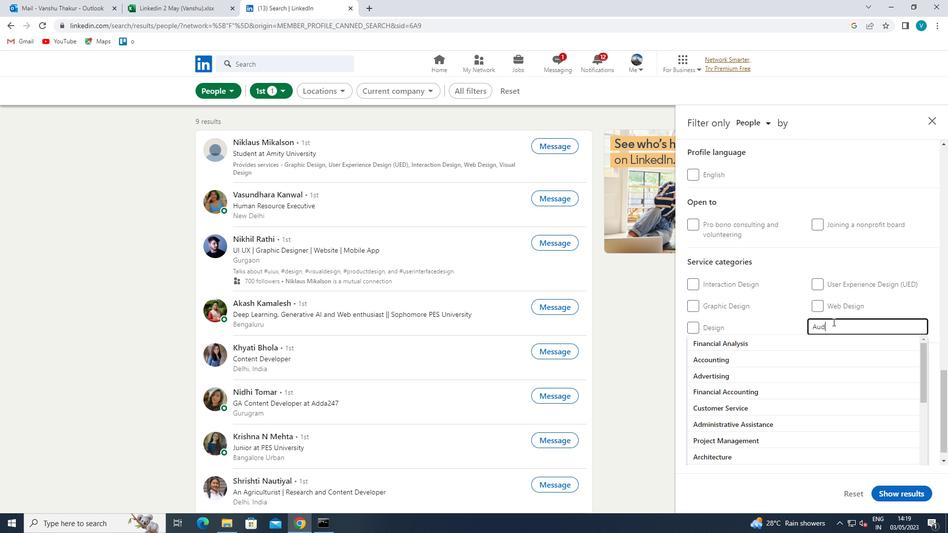 
Action: Mouse moved to (815, 341)
Screenshot: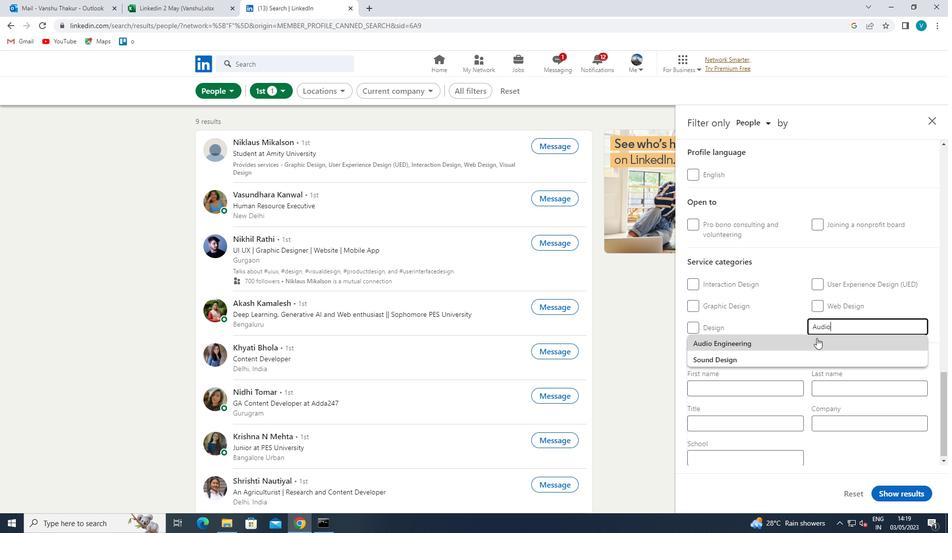 
Action: Mouse pressed left at (815, 341)
Screenshot: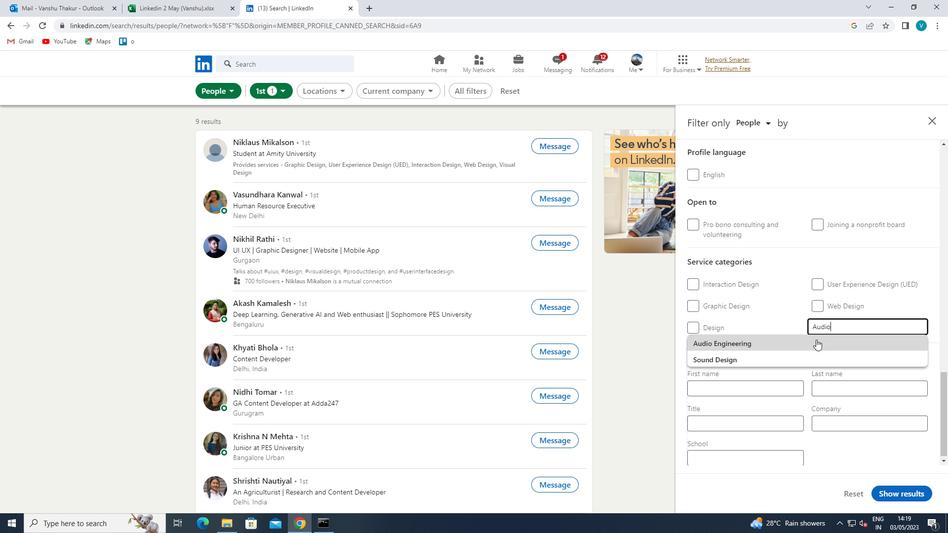 
Action: Mouse scrolled (815, 340) with delta (0, 0)
Screenshot: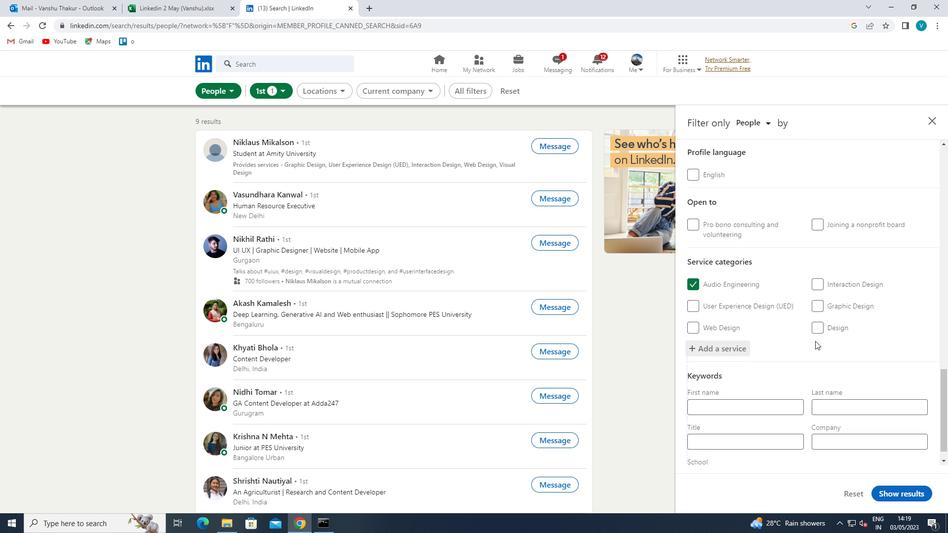 
Action: Mouse scrolled (815, 340) with delta (0, 0)
Screenshot: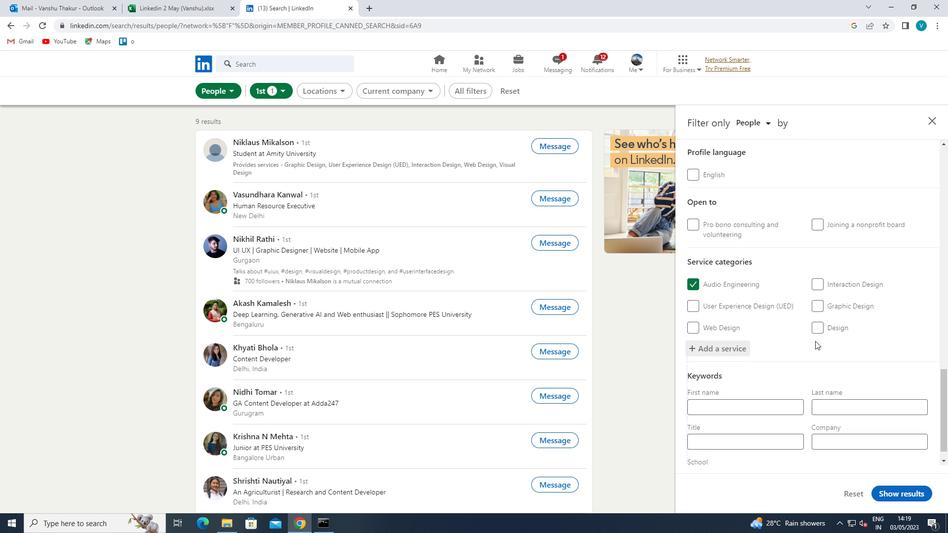 
Action: Mouse scrolled (815, 340) with delta (0, 0)
Screenshot: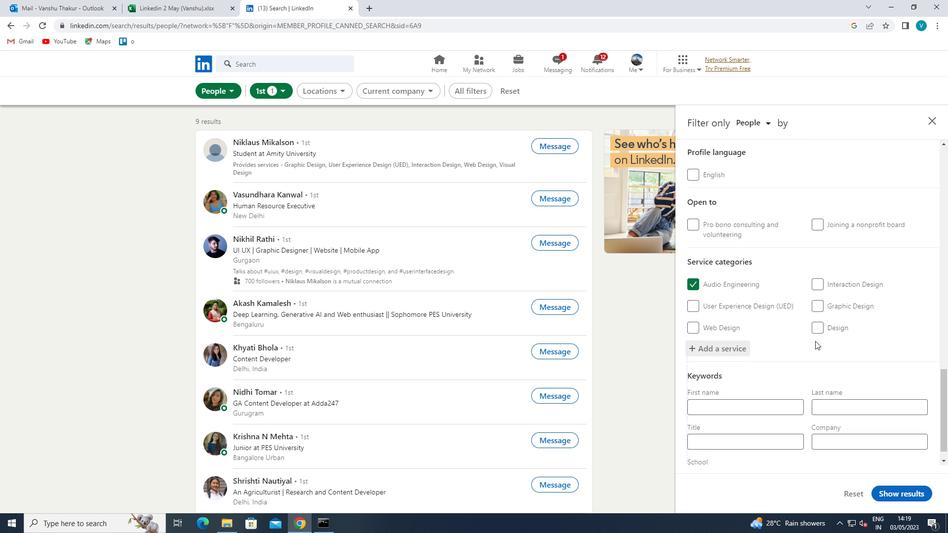 
Action: Mouse moved to (815, 341)
Screenshot: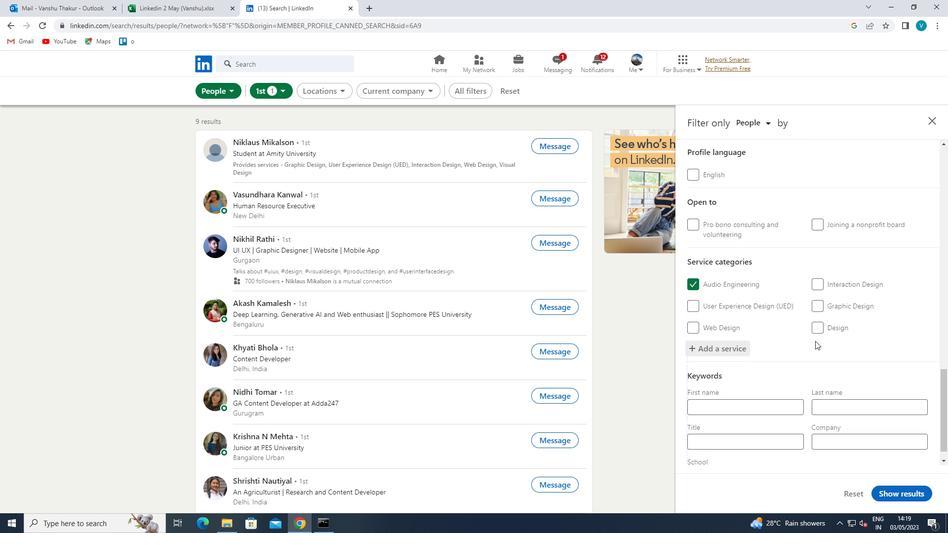 
Action: Mouse scrolled (815, 341) with delta (0, 0)
Screenshot: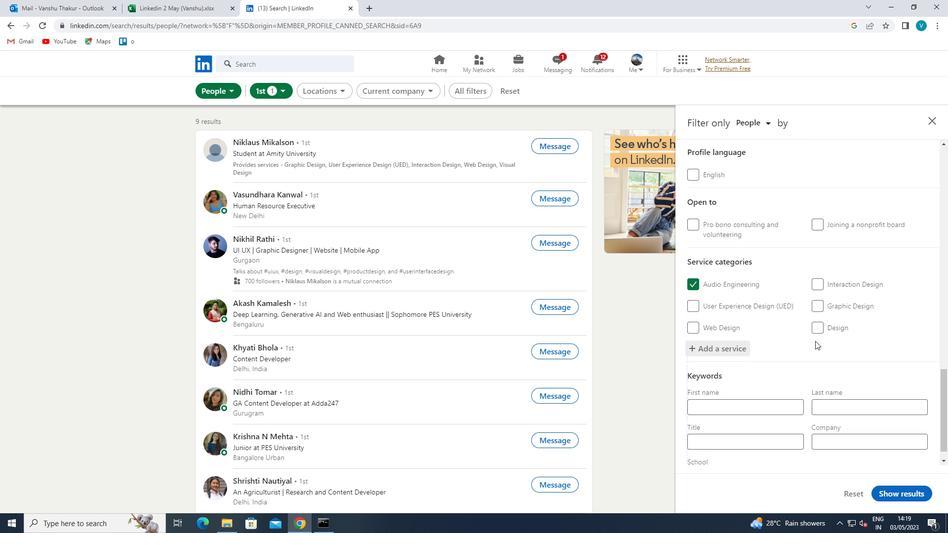 
Action: Mouse moved to (777, 428)
Screenshot: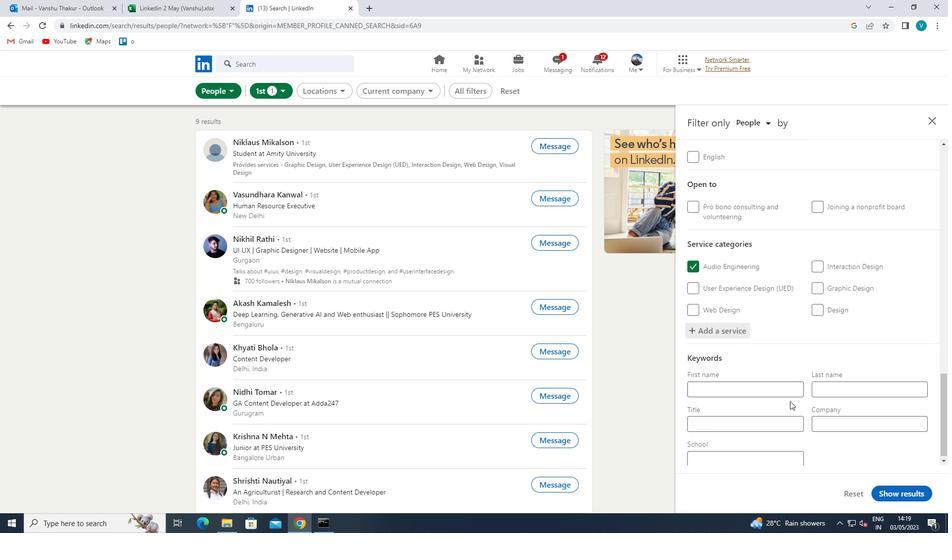 
Action: Mouse pressed left at (777, 428)
Screenshot: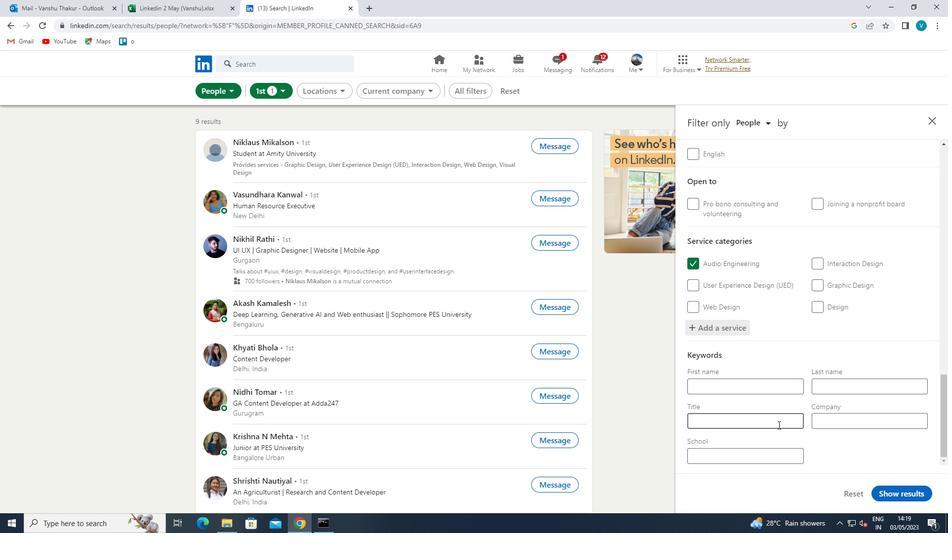 
Action: Key pressed <Key.shift>PARKING<Key.space><Key.shift>ATTENDANT
Screenshot: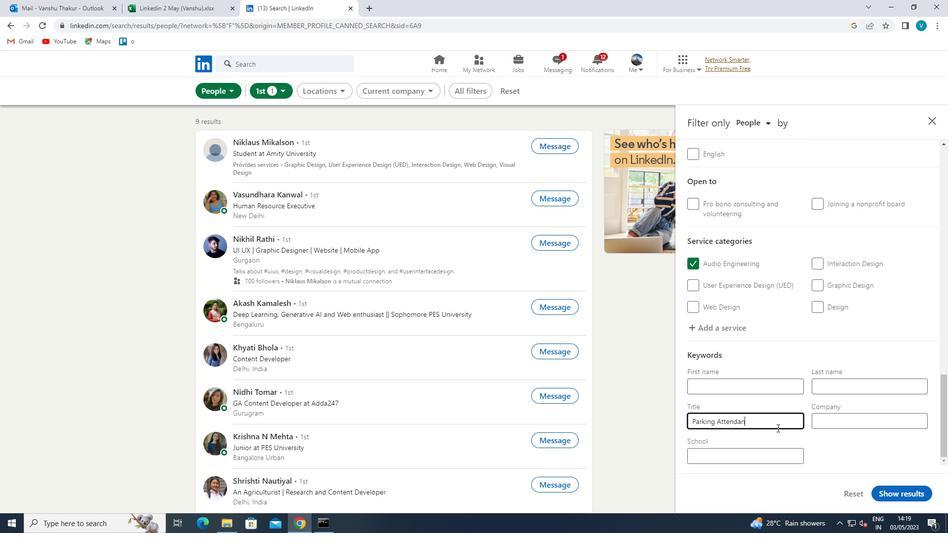 
Action: Mouse moved to (892, 494)
Screenshot: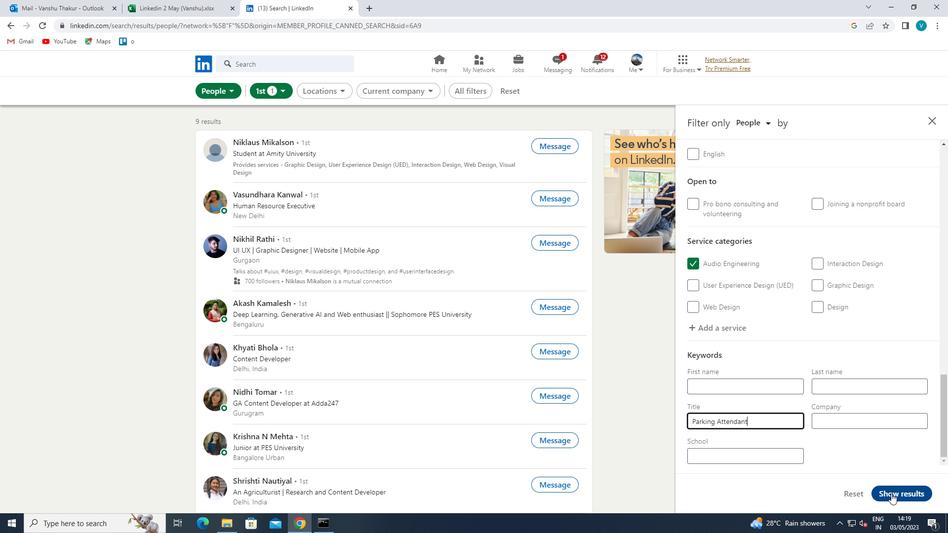 
Action: Mouse pressed left at (892, 494)
Screenshot: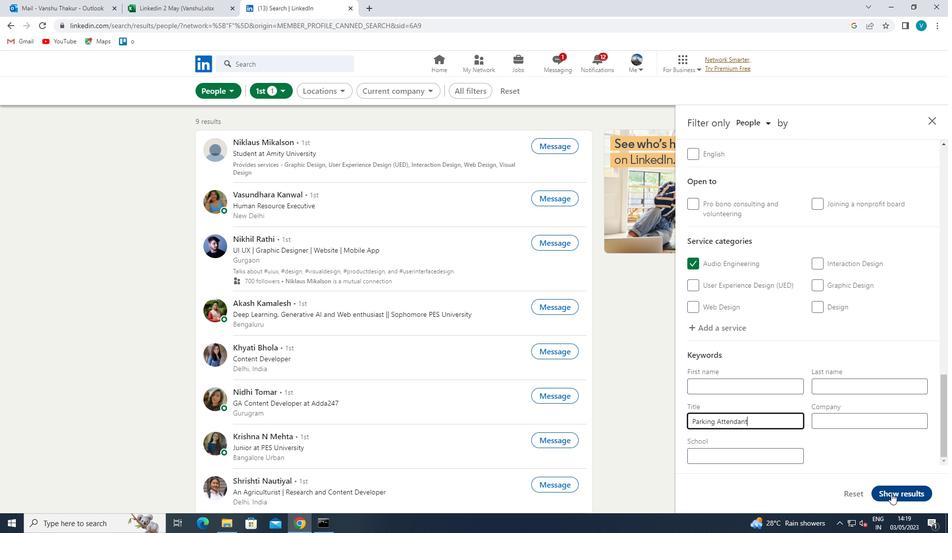 
